 Task: Add a signature Gianna Martinez containing With heartfelt thanks and warm wishes, Gianna Martinez to email address softage.2@softage.net and add a label Wellness
Action: Mouse moved to (175, 265)
Screenshot: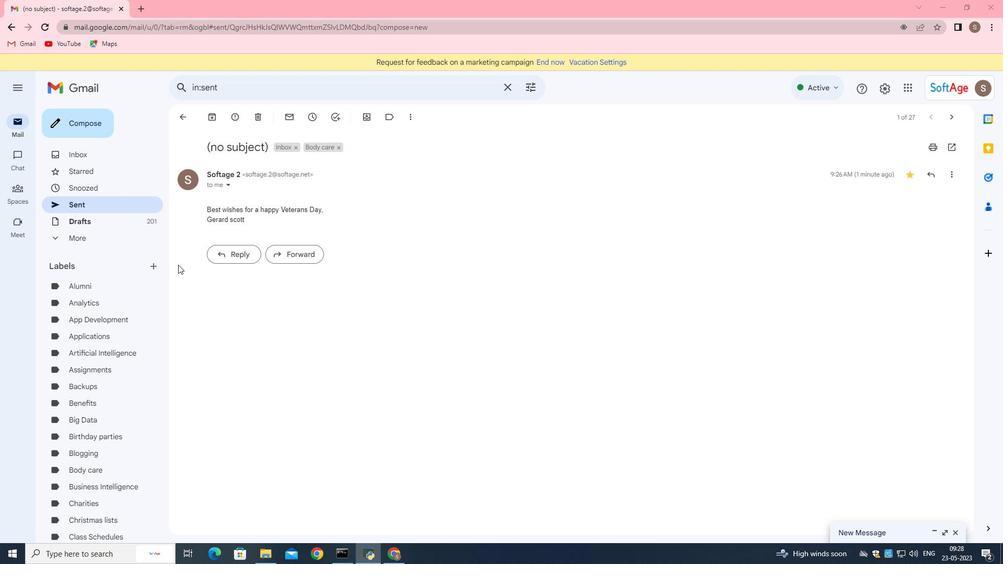 
Action: Mouse scrolled (176, 264) with delta (0, 0)
Screenshot: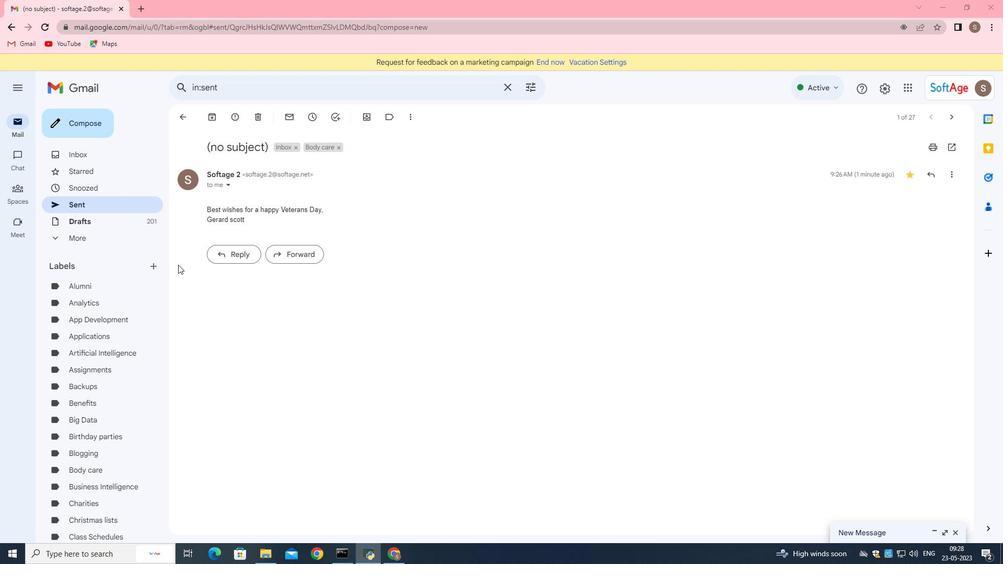 
Action: Mouse scrolled (176, 264) with delta (0, 0)
Screenshot: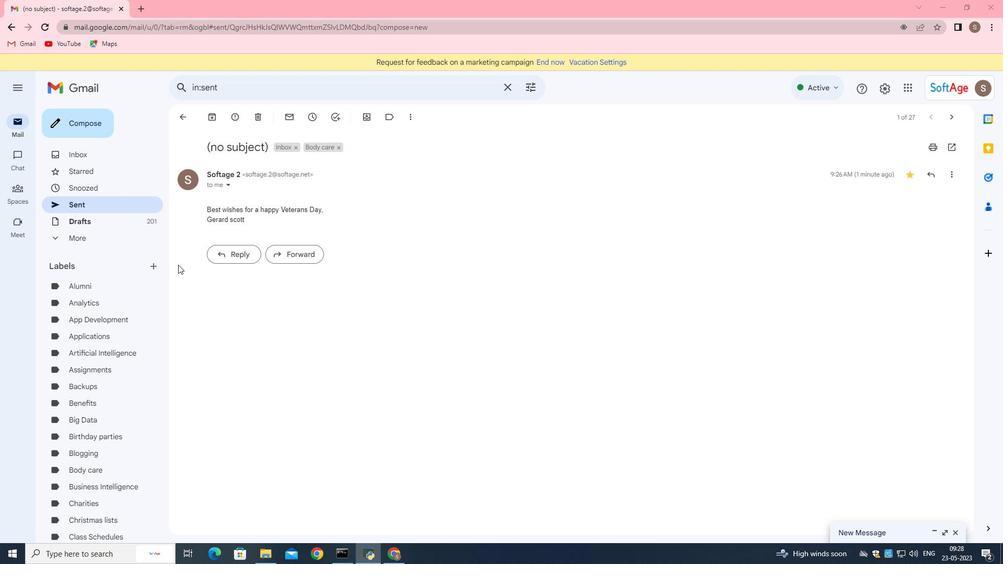 
Action: Mouse scrolled (176, 264) with delta (0, 0)
Screenshot: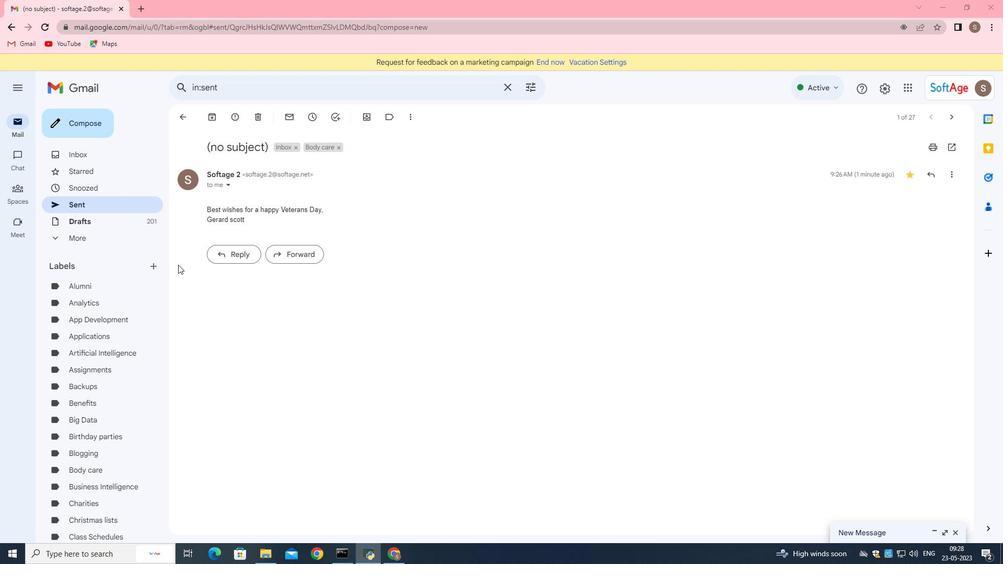 
Action: Mouse scrolled (175, 264) with delta (0, 0)
Screenshot: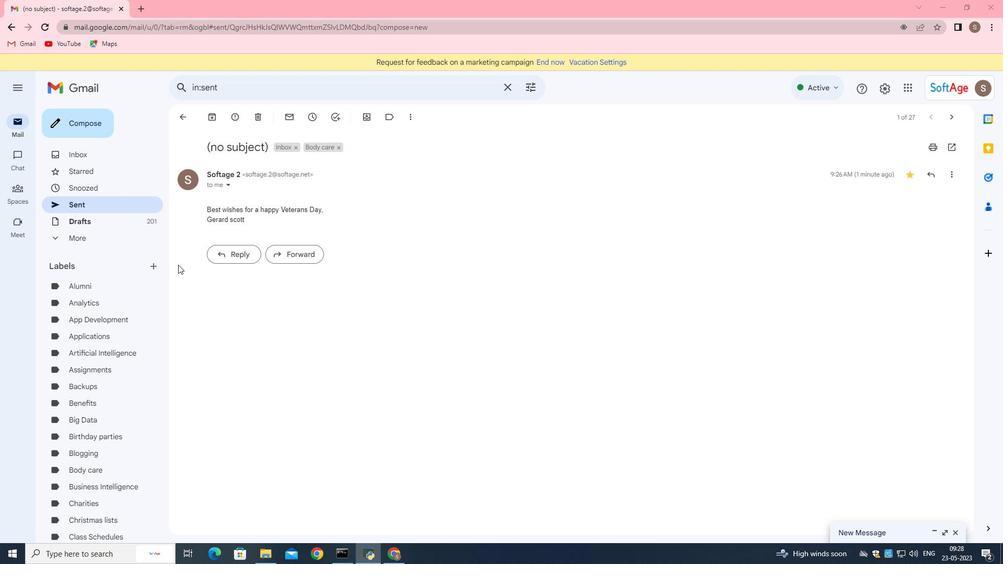 
Action: Mouse moved to (160, 265)
Screenshot: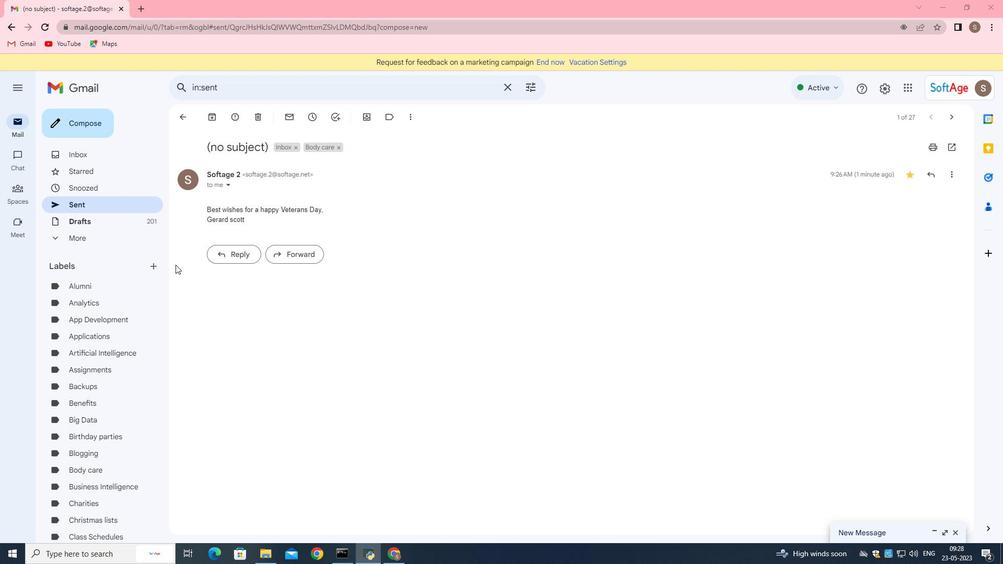 
Action: Mouse scrolled (160, 265) with delta (0, 0)
Screenshot: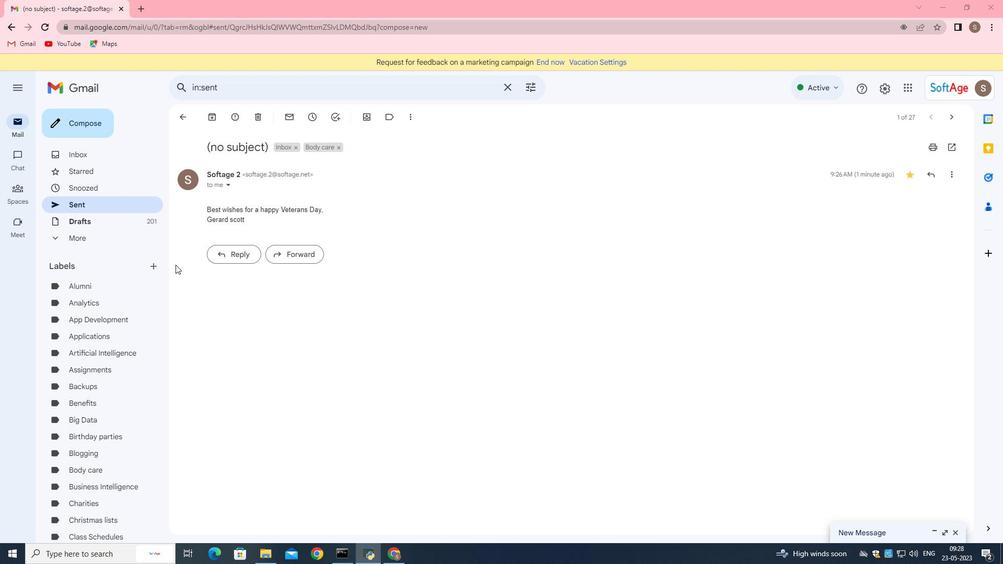 
Action: Mouse moved to (147, 271)
Screenshot: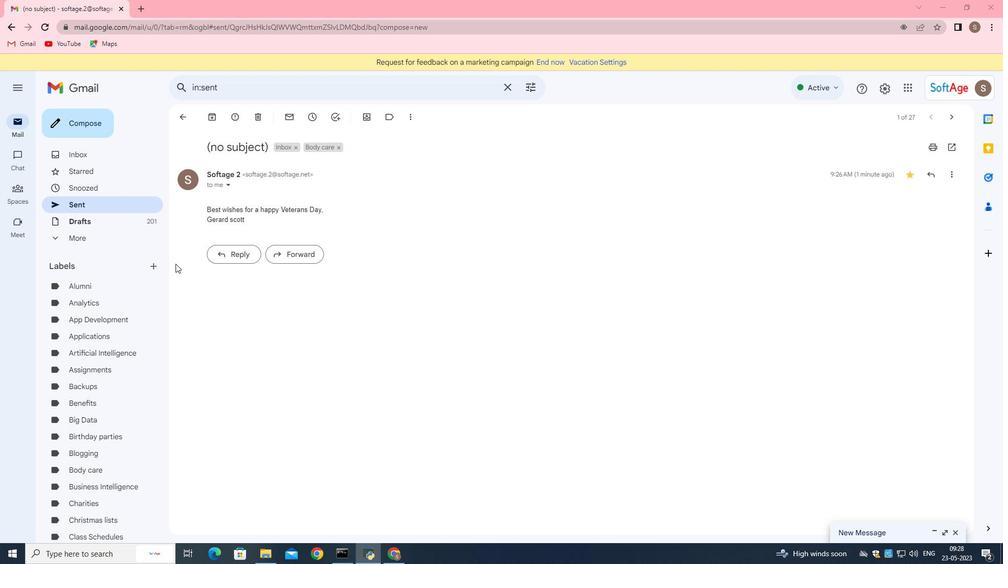 
Action: Mouse scrolled (147, 271) with delta (0, 0)
Screenshot: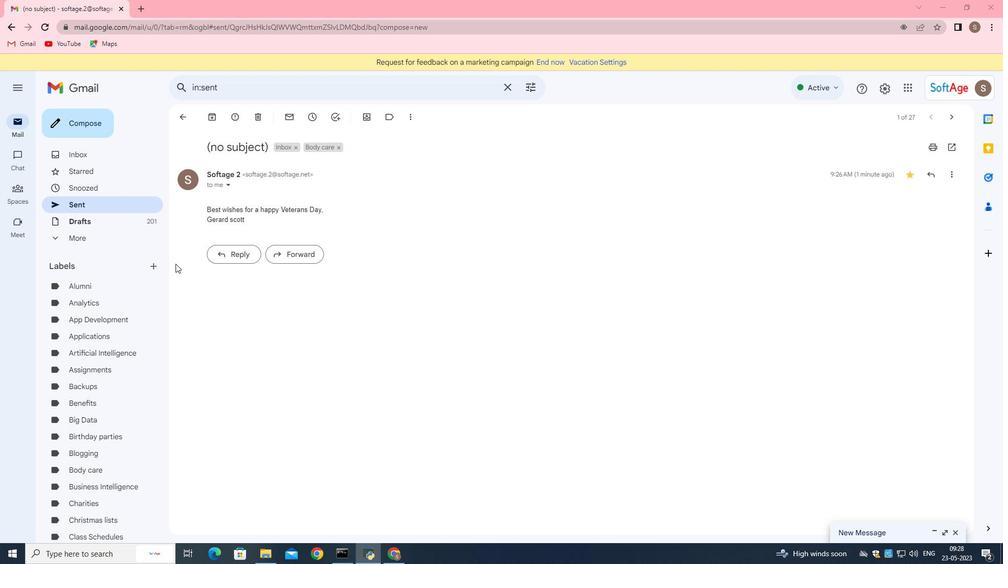 
Action: Mouse moved to (132, 279)
Screenshot: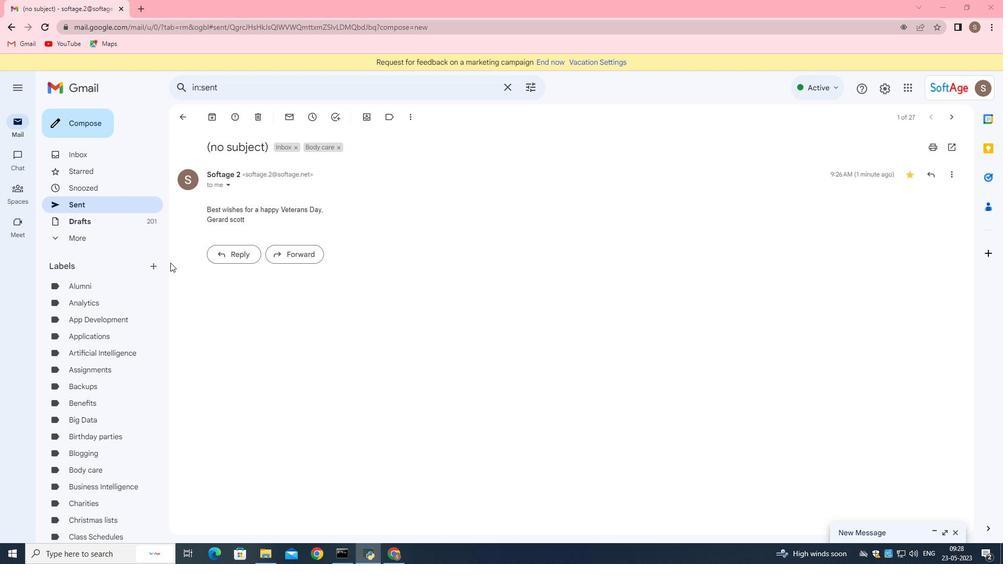 
Action: Mouse scrolled (132, 278) with delta (0, 0)
Screenshot: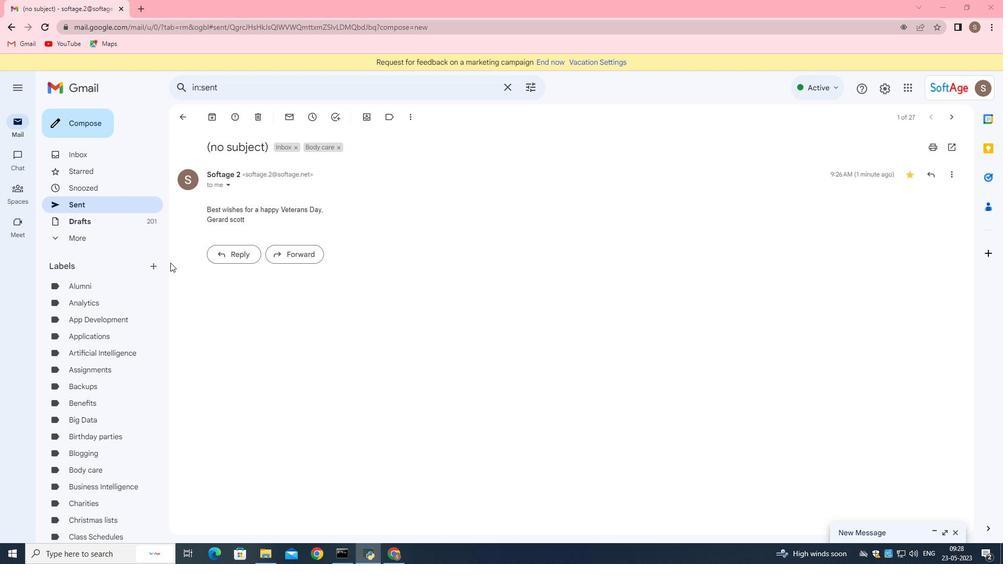 
Action: Mouse moved to (122, 283)
Screenshot: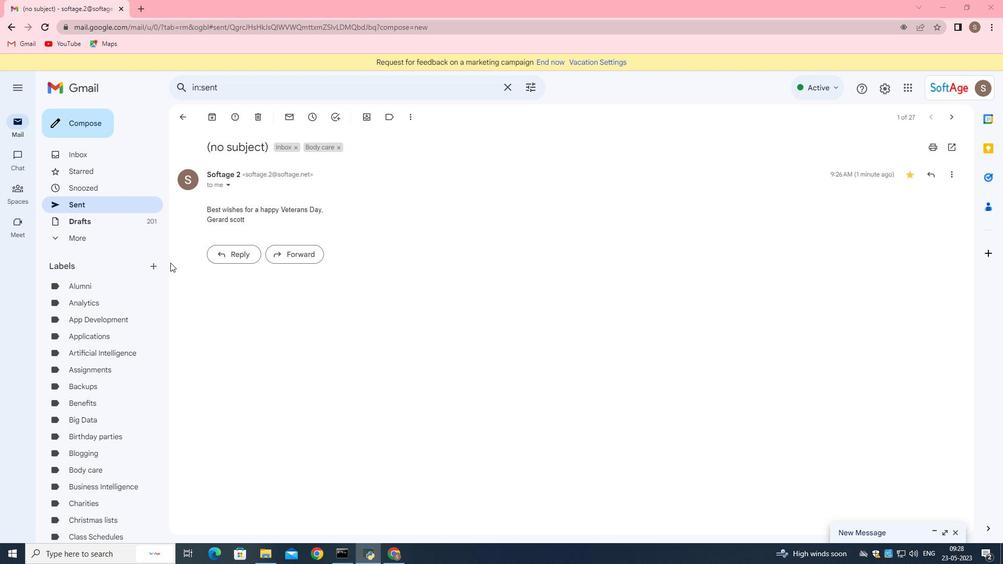 
Action: Mouse scrolled (122, 283) with delta (0, 0)
Screenshot: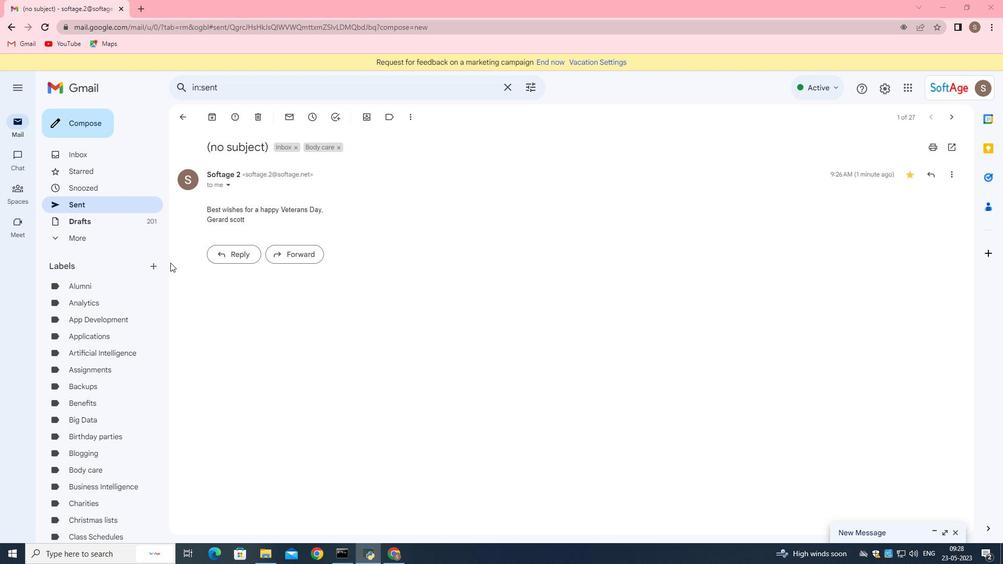 
Action: Mouse moved to (120, 284)
Screenshot: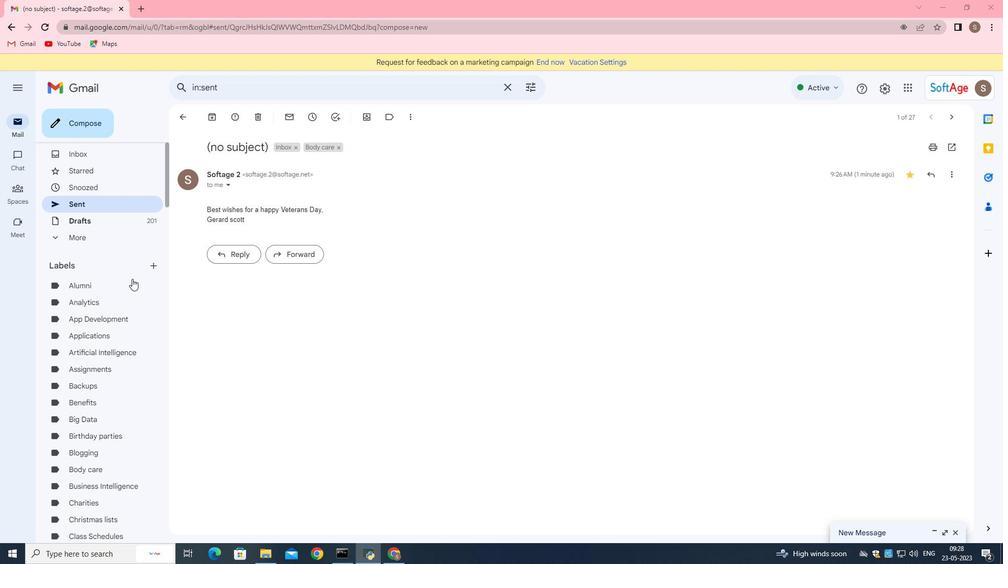 
Action: Mouse scrolled (120, 283) with delta (0, 0)
Screenshot: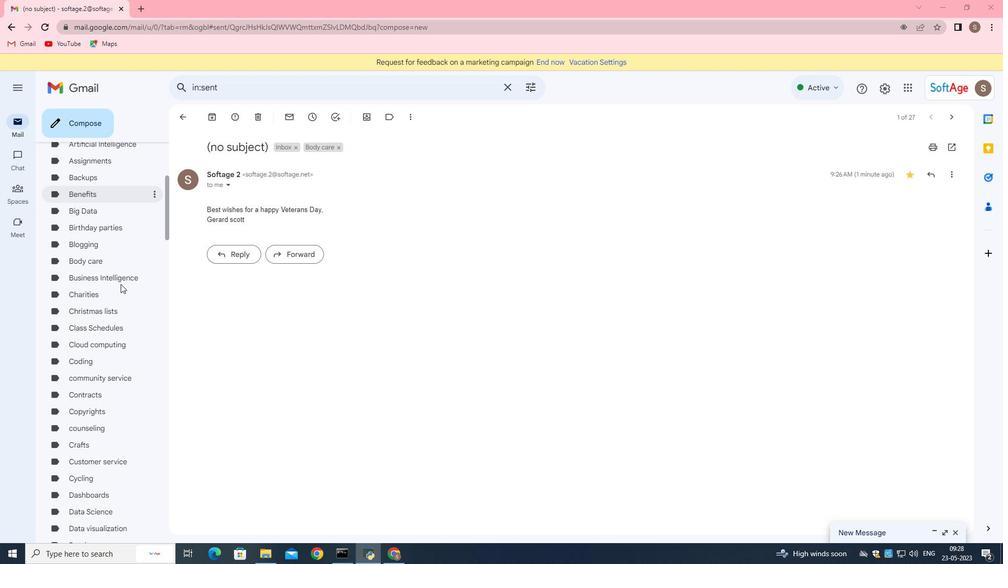 
Action: Mouse scrolled (120, 283) with delta (0, 0)
Screenshot: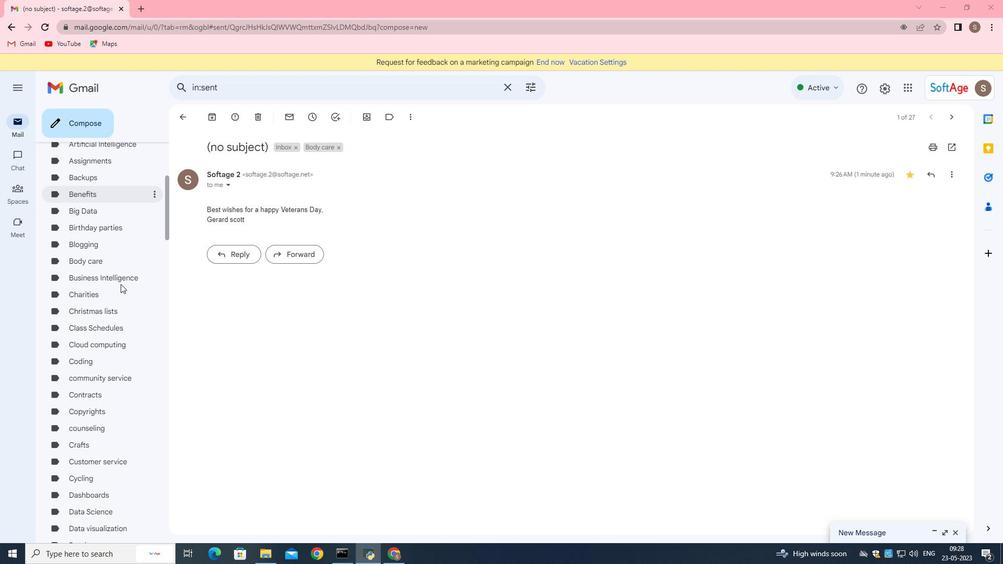 
Action: Mouse scrolled (120, 283) with delta (0, 0)
Screenshot: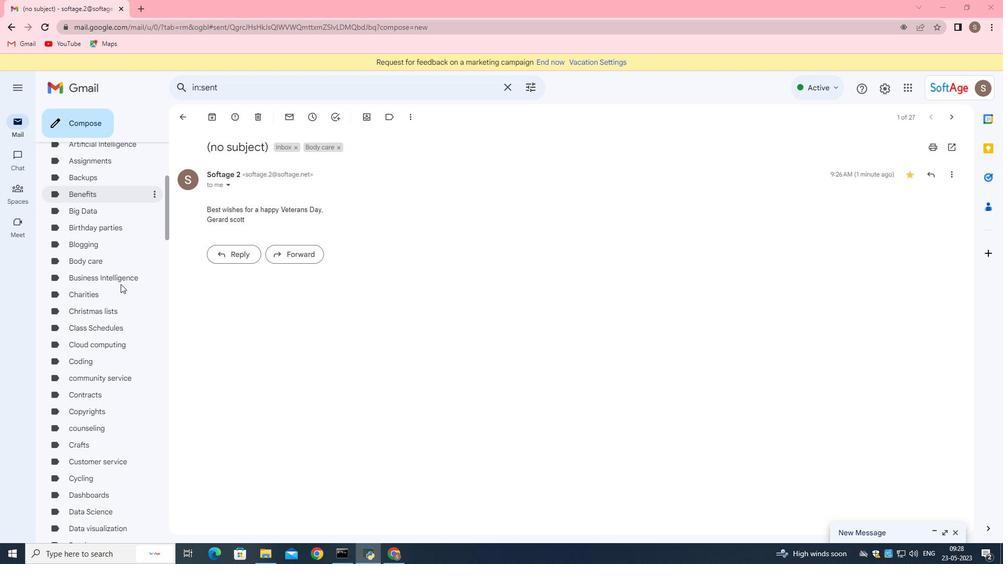 
Action: Mouse scrolled (120, 283) with delta (0, 0)
Screenshot: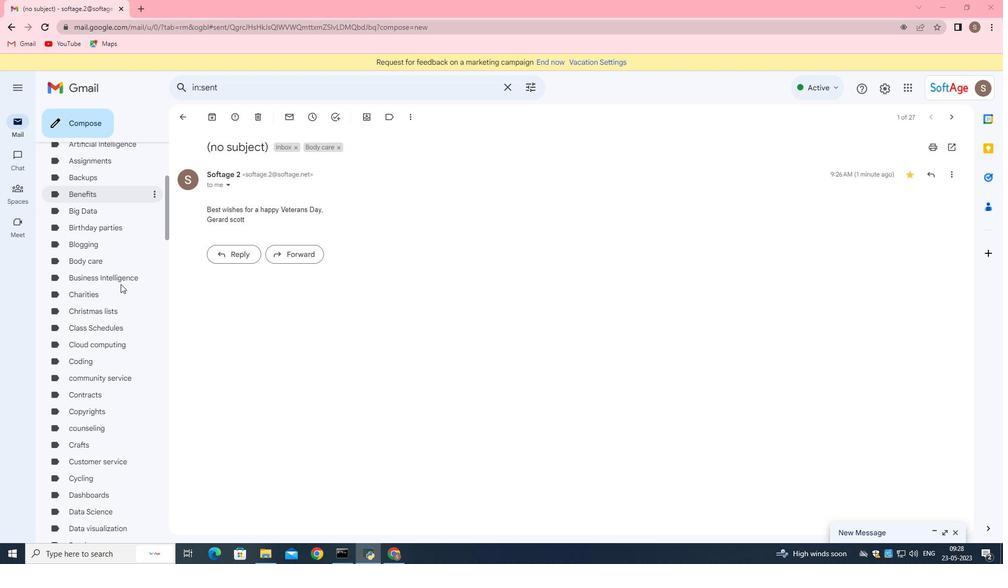 
Action: Mouse scrolled (120, 284) with delta (0, 0)
Screenshot: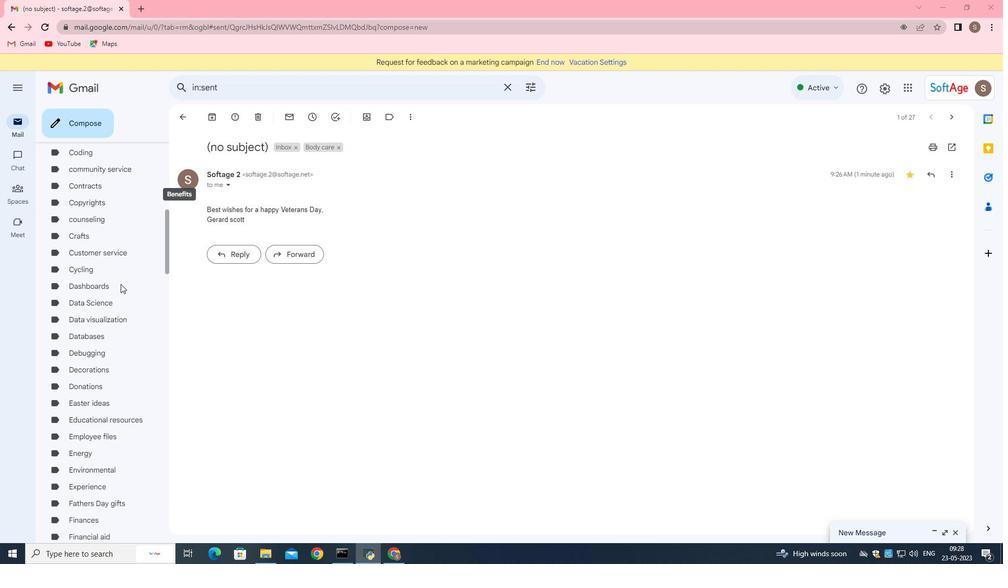 
Action: Mouse scrolled (120, 284) with delta (0, 0)
Screenshot: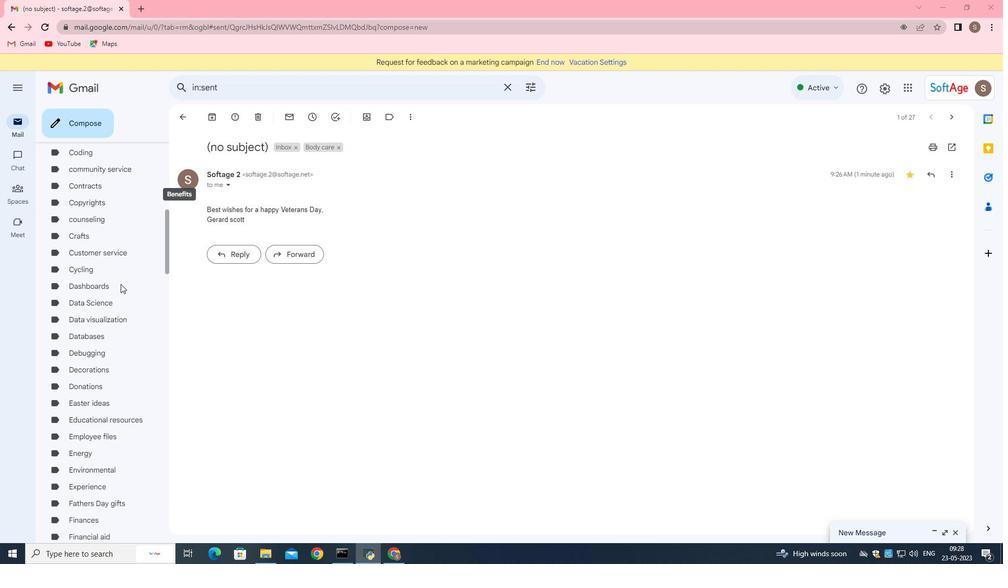 
Action: Mouse scrolled (120, 284) with delta (0, 0)
Screenshot: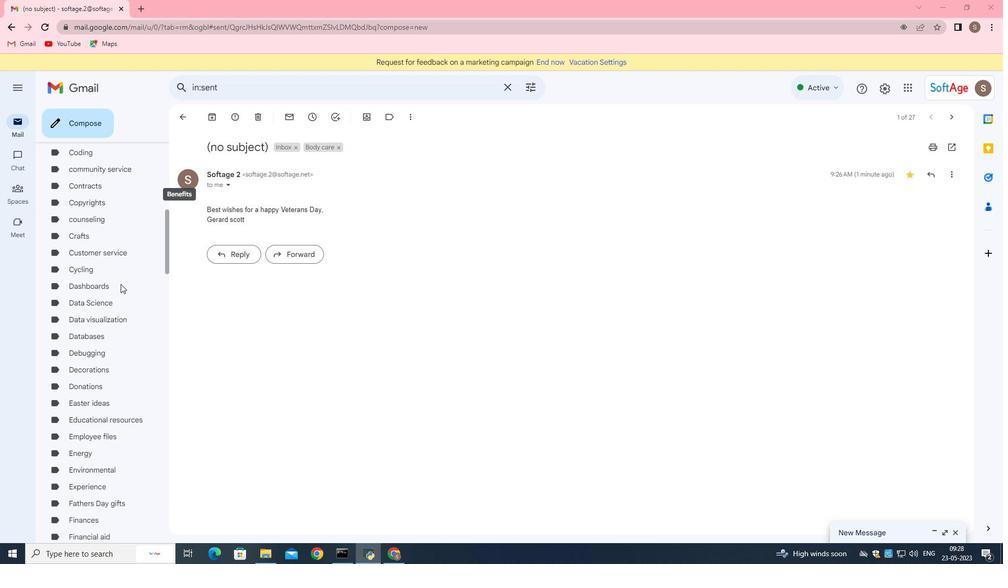 
Action: Mouse scrolled (120, 284) with delta (0, 0)
Screenshot: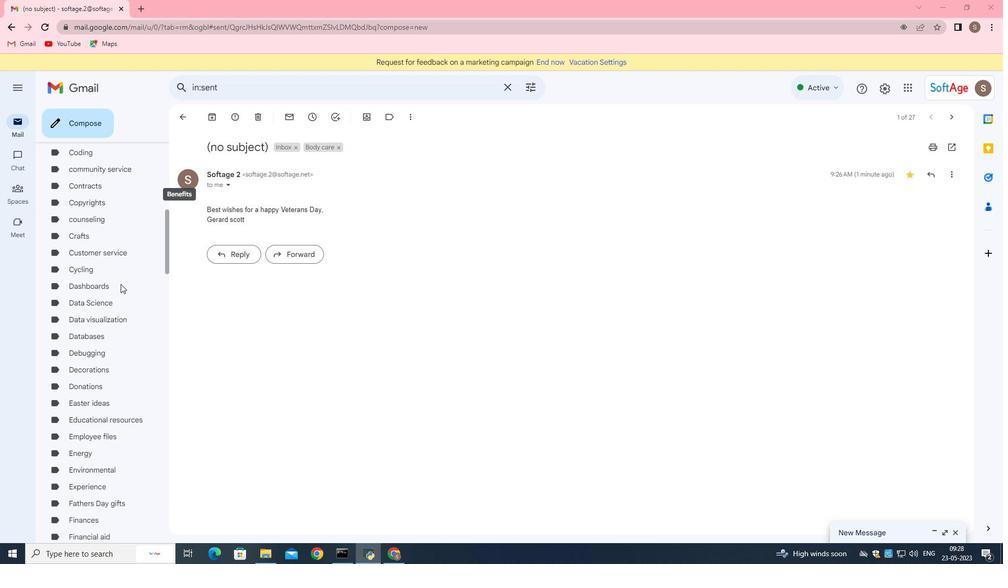 
Action: Mouse scrolled (120, 284) with delta (0, 0)
Screenshot: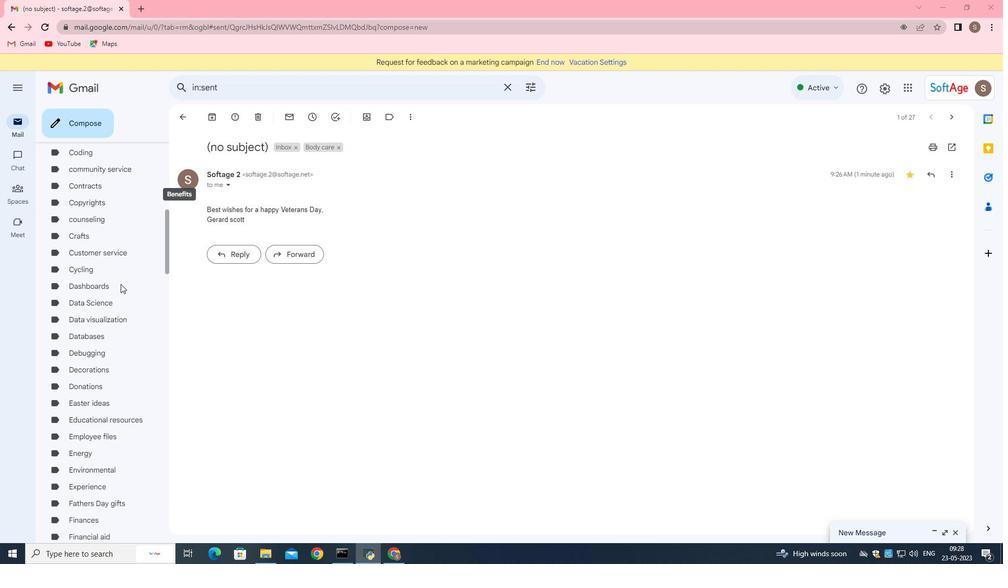 
Action: Mouse moved to (120, 284)
Screenshot: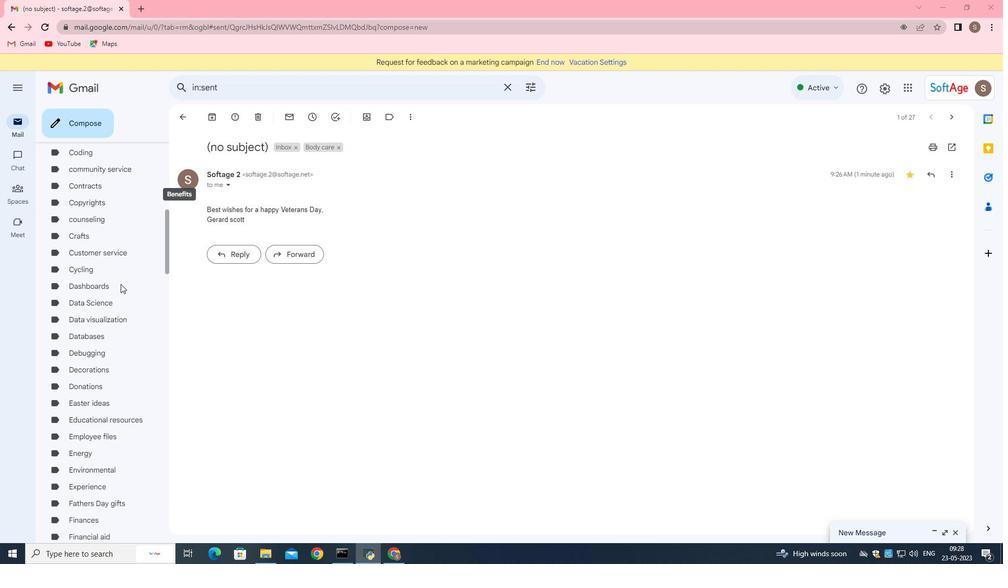 
Action: Mouse scrolled (120, 284) with delta (0, 0)
Screenshot: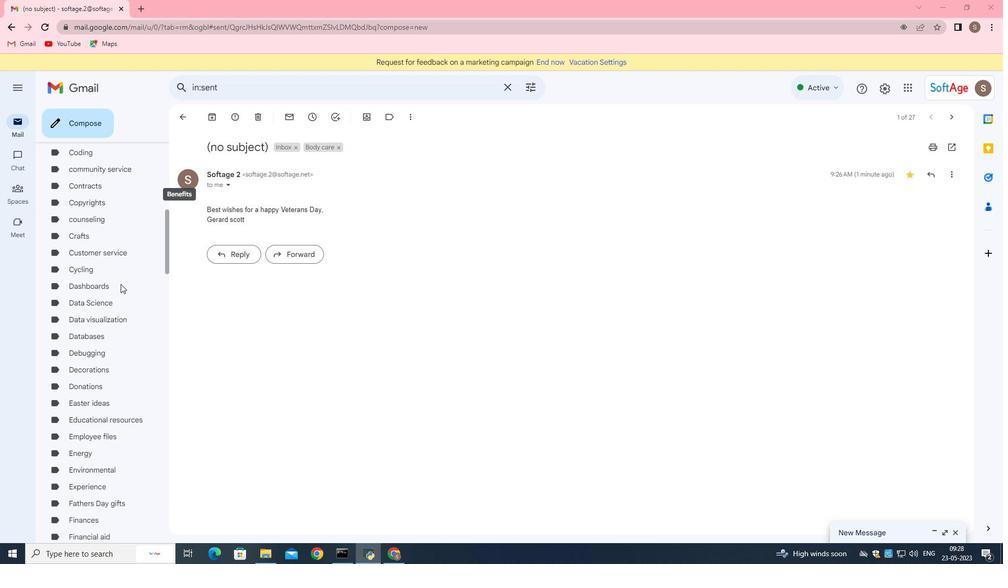 
Action: Mouse moved to (119, 283)
Screenshot: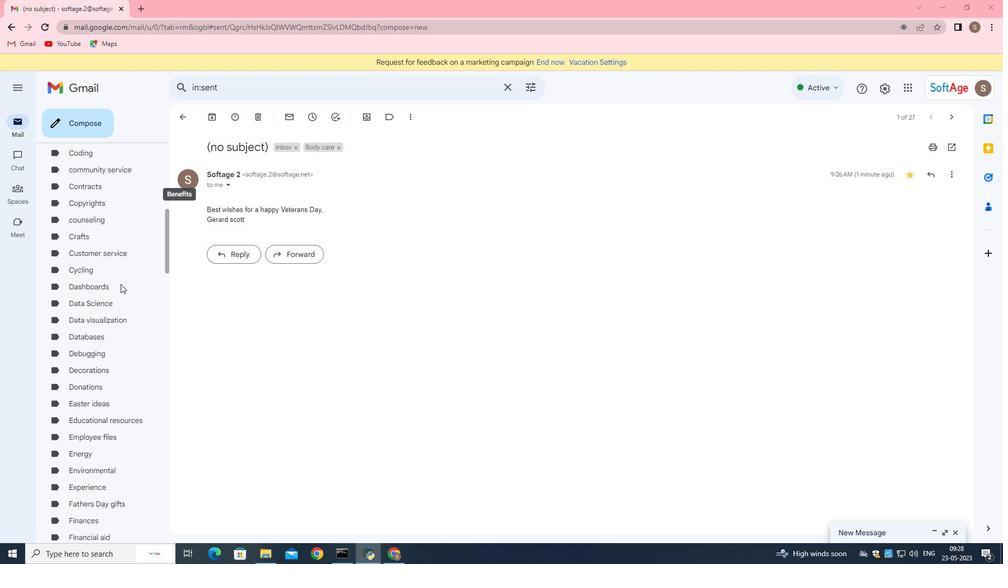 
Action: Mouse scrolled (119, 284) with delta (0, 0)
Screenshot: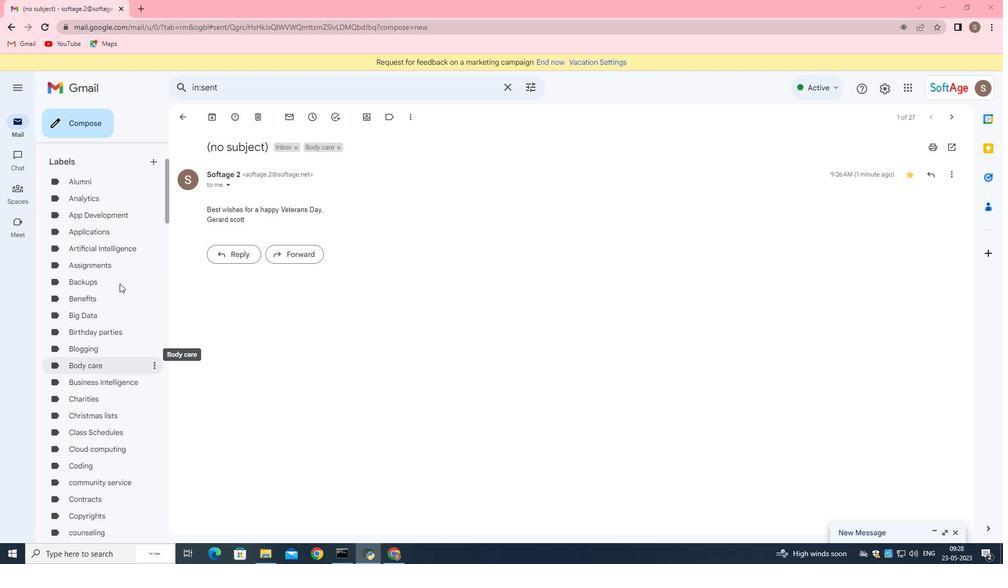 
Action: Mouse scrolled (119, 284) with delta (0, 0)
Screenshot: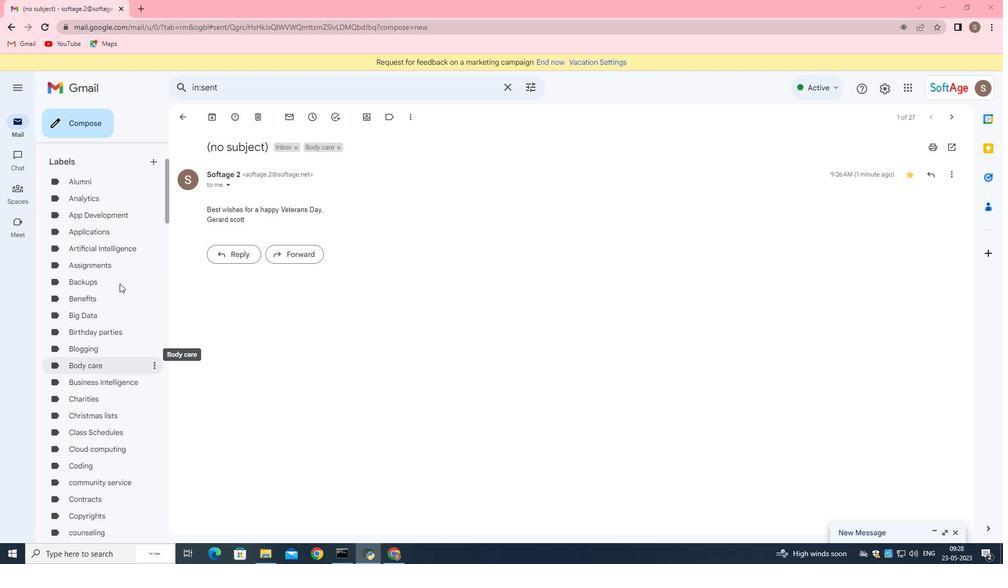 
Action: Mouse scrolled (119, 284) with delta (0, 0)
Screenshot: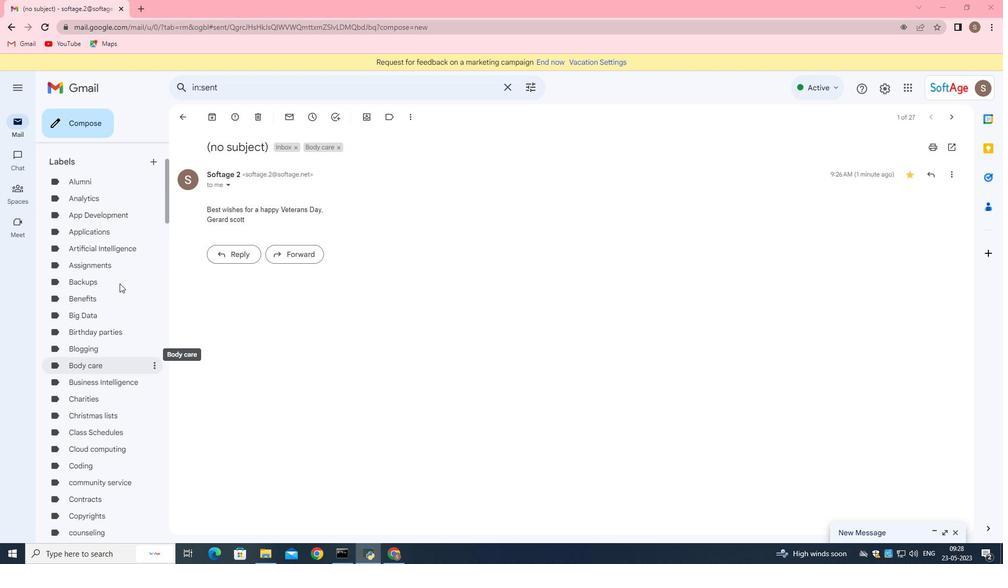 
Action: Mouse scrolled (119, 284) with delta (0, 0)
Screenshot: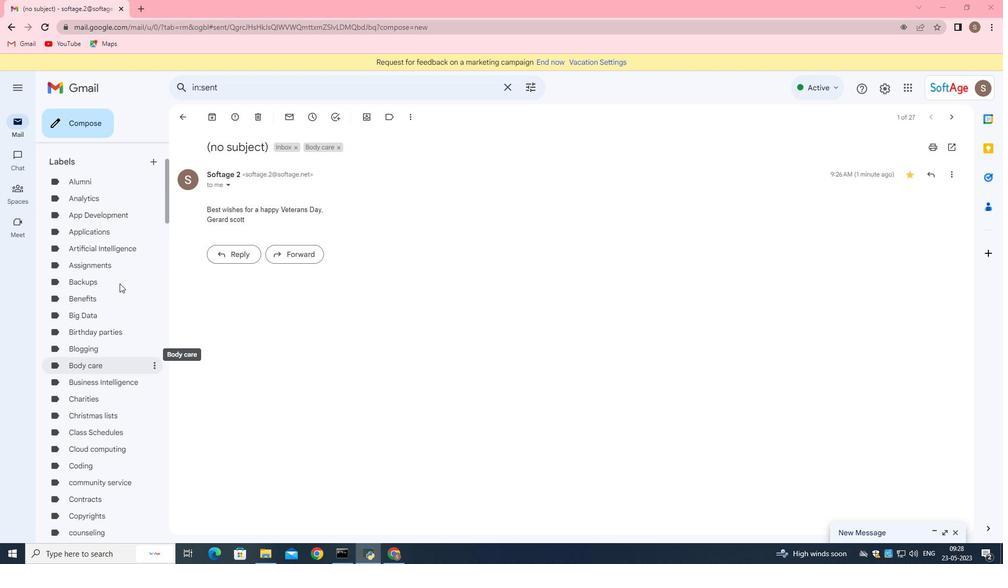 
Action: Mouse moved to (119, 282)
Screenshot: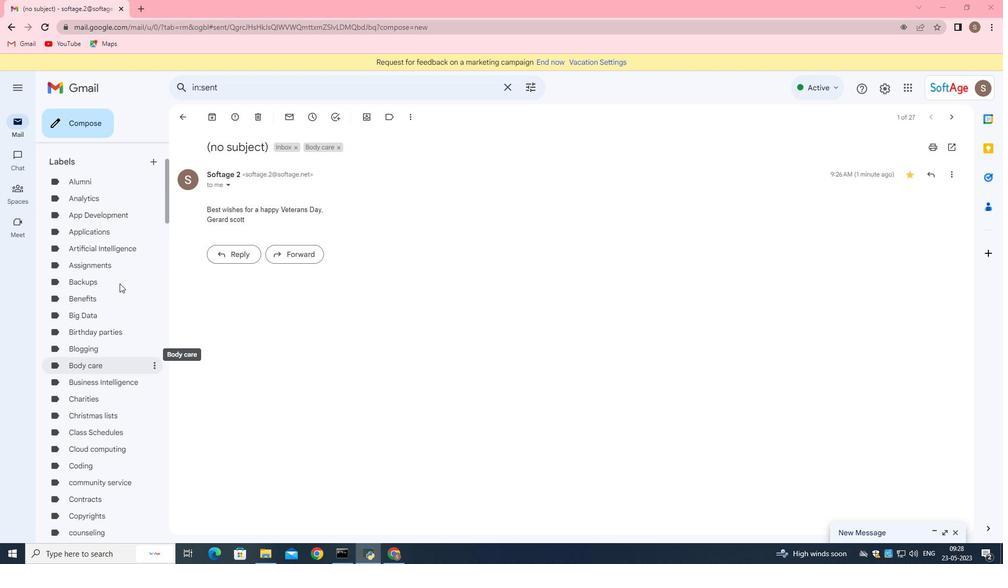 
Action: Mouse scrolled (119, 283) with delta (0, 0)
Screenshot: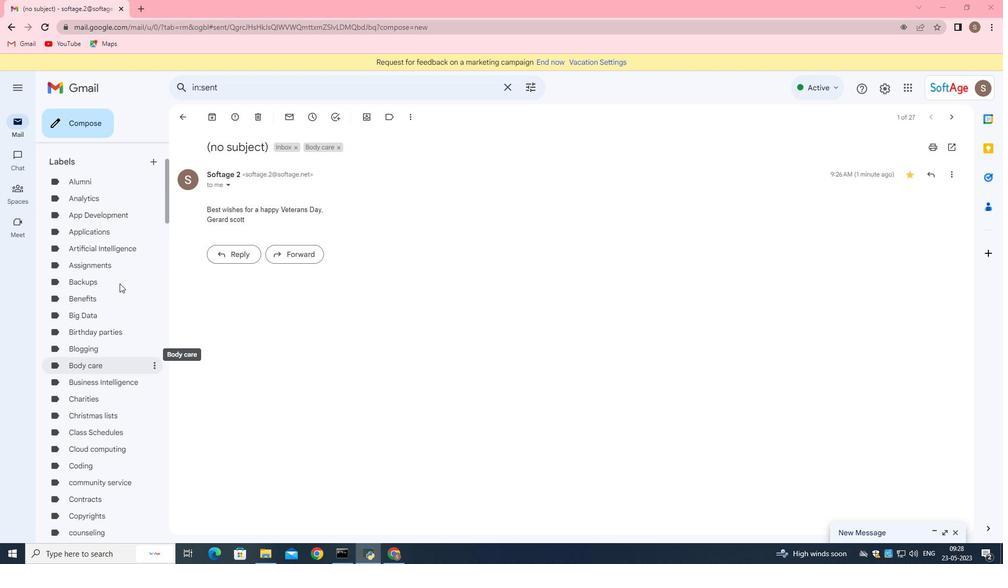 
Action: Mouse moved to (94, 209)
Screenshot: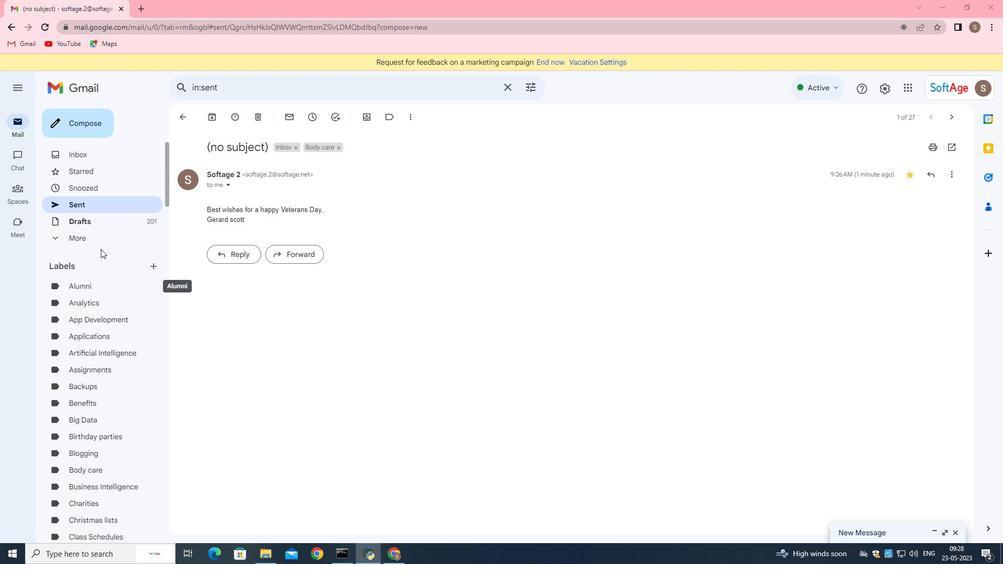 
Action: Mouse scrolled (94, 209) with delta (0, 0)
Screenshot: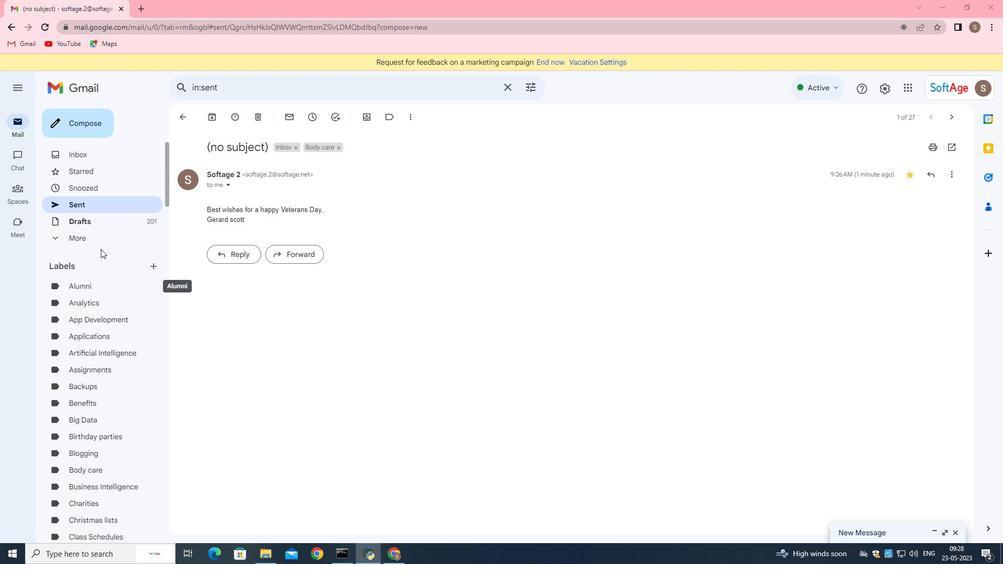
Action: Mouse moved to (92, 203)
Screenshot: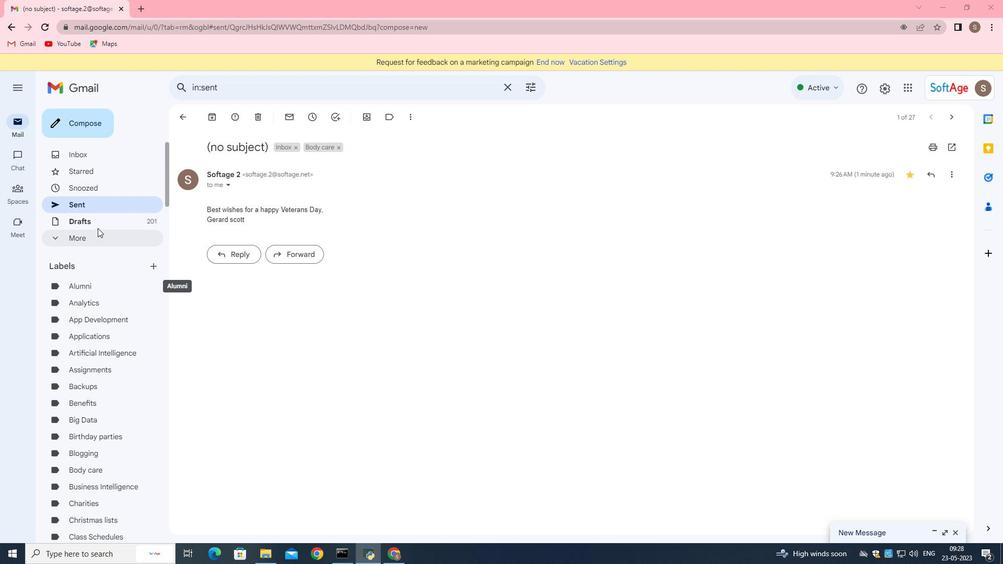 
Action: Mouse scrolled (92, 203) with delta (0, 0)
Screenshot: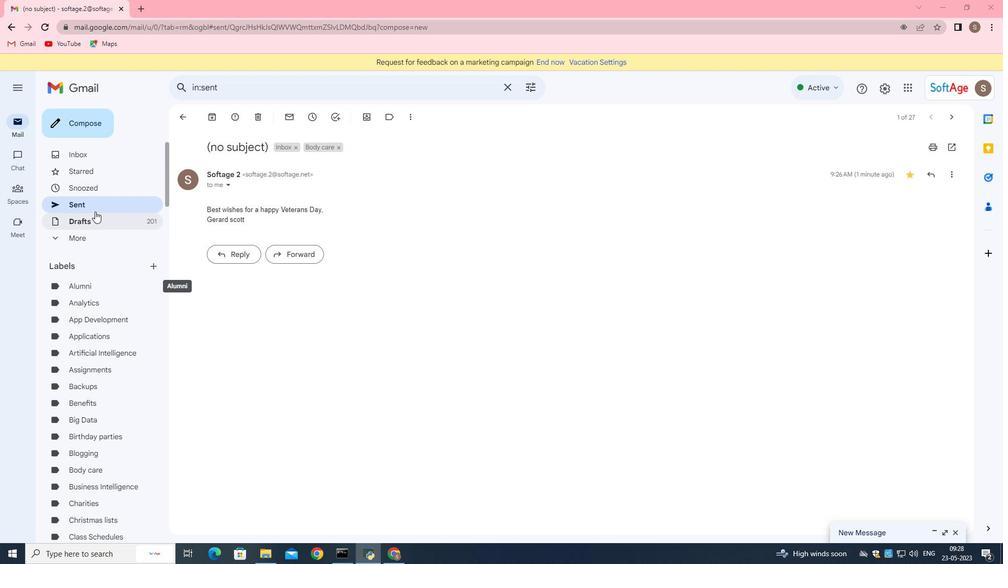 
Action: Mouse moved to (64, 120)
Screenshot: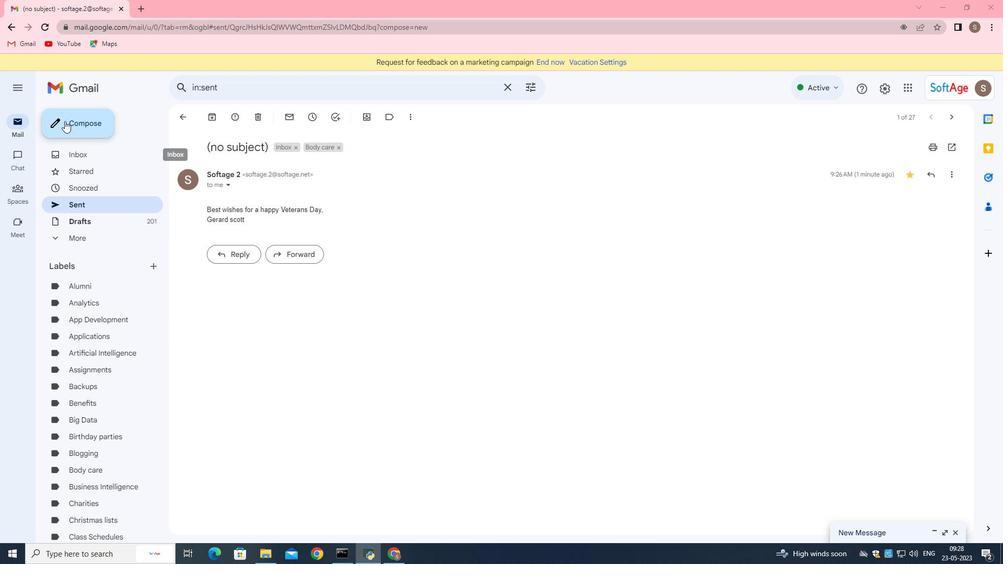 
Action: Mouse pressed left at (64, 120)
Screenshot: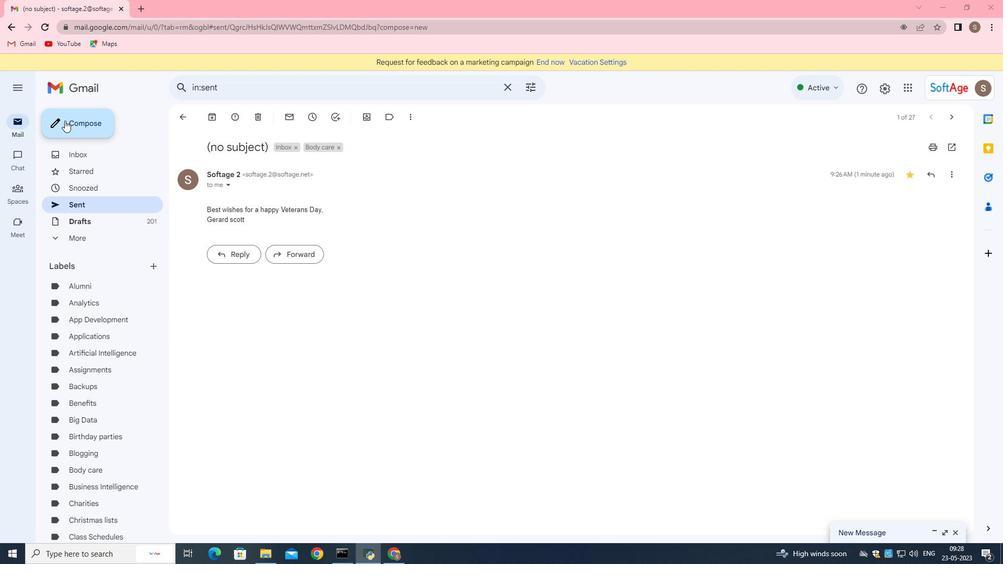 
Action: Mouse moved to (707, 527)
Screenshot: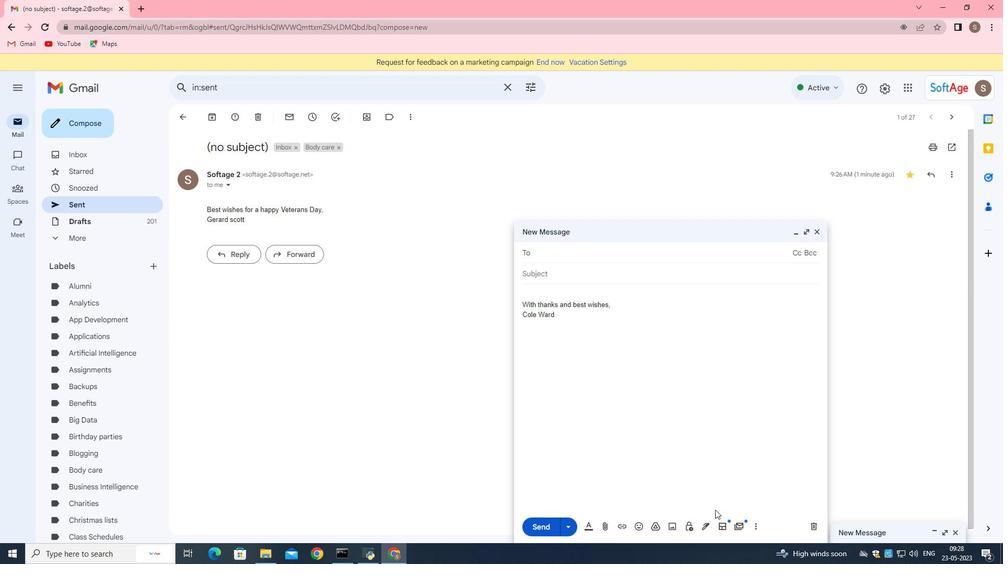 
Action: Mouse pressed left at (707, 527)
Screenshot: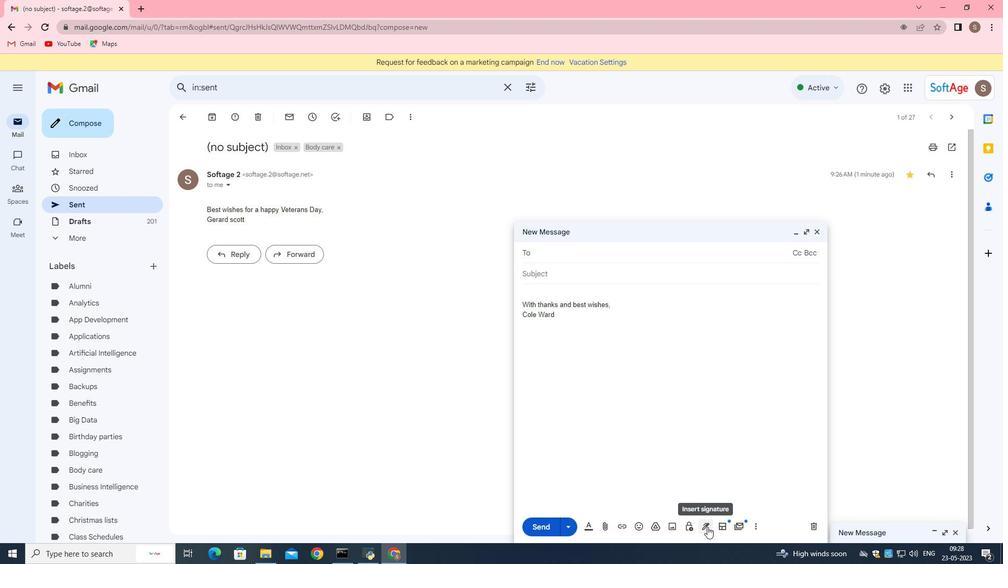 
Action: Mouse moved to (745, 465)
Screenshot: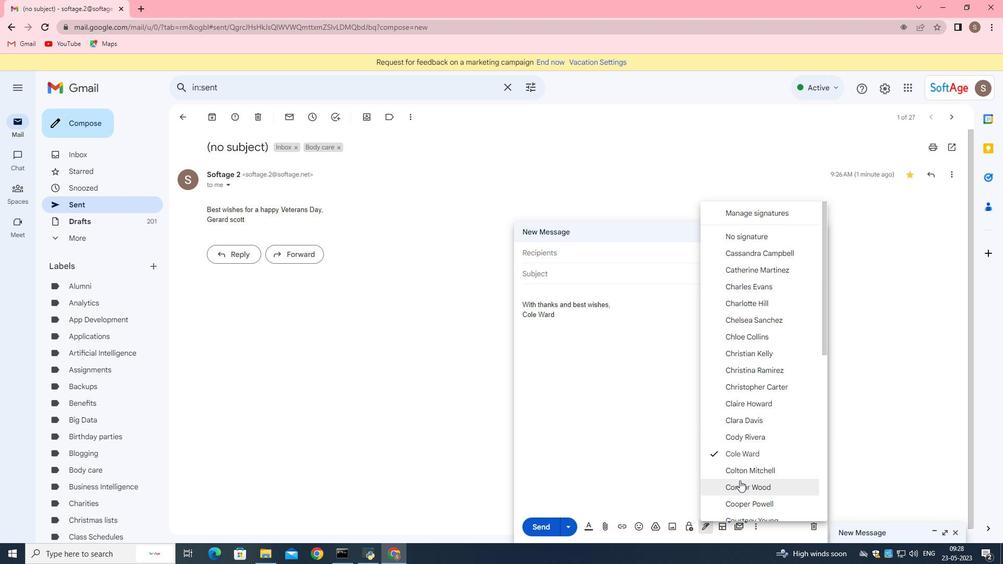 
Action: Mouse scrolled (745, 465) with delta (0, 0)
Screenshot: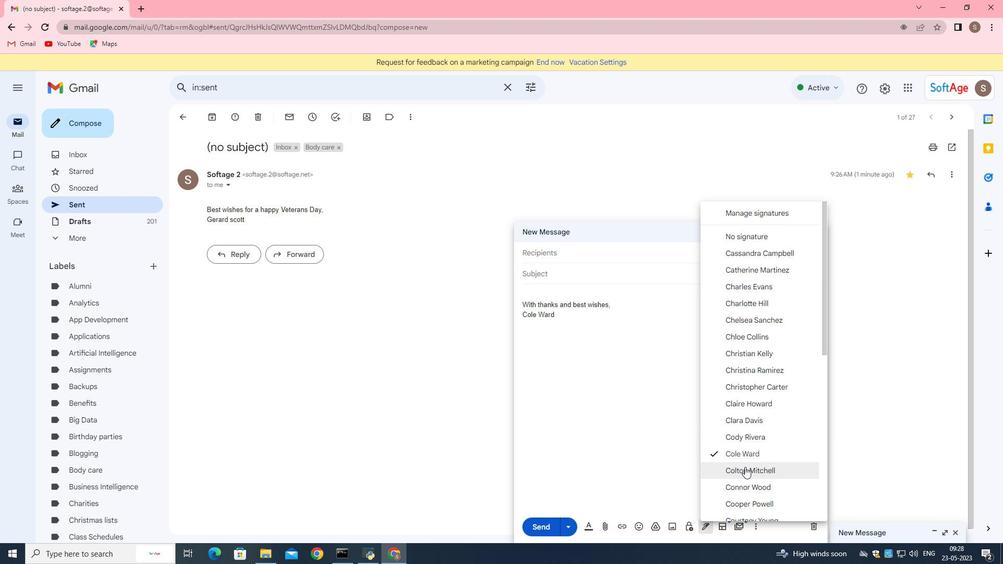 
Action: Mouse scrolled (745, 465) with delta (0, 0)
Screenshot: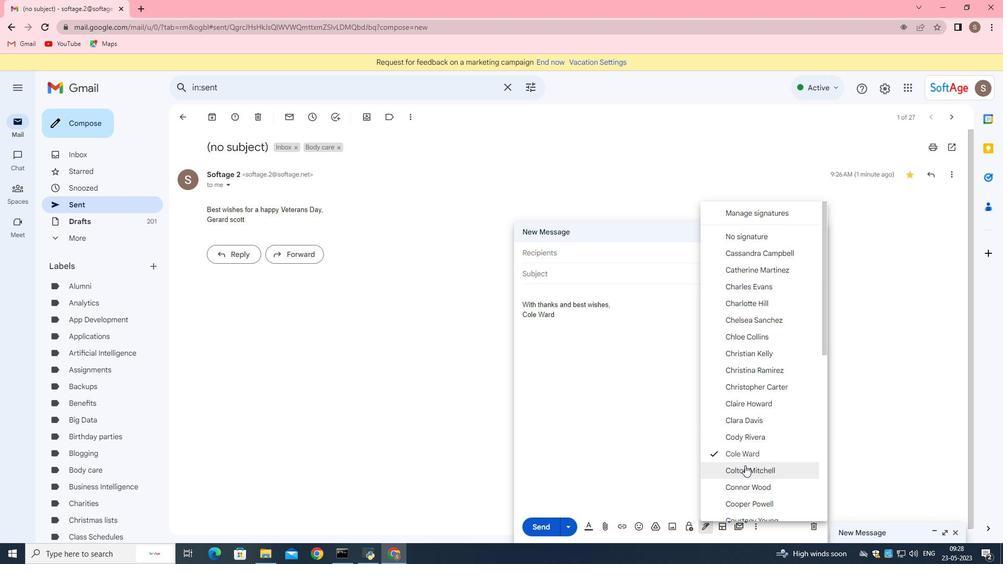 
Action: Mouse scrolled (745, 465) with delta (0, 0)
Screenshot: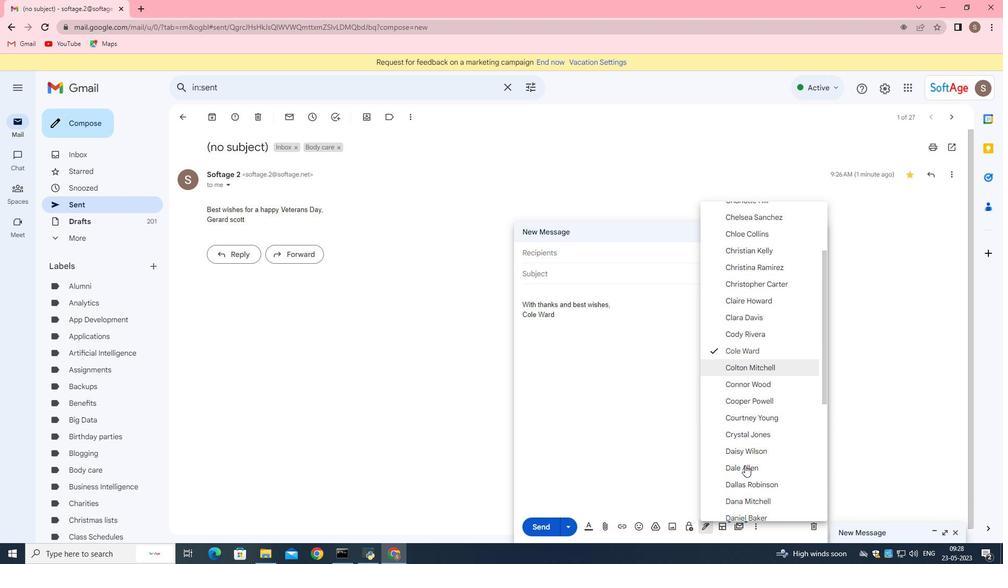 
Action: Mouse scrolled (745, 465) with delta (0, 0)
Screenshot: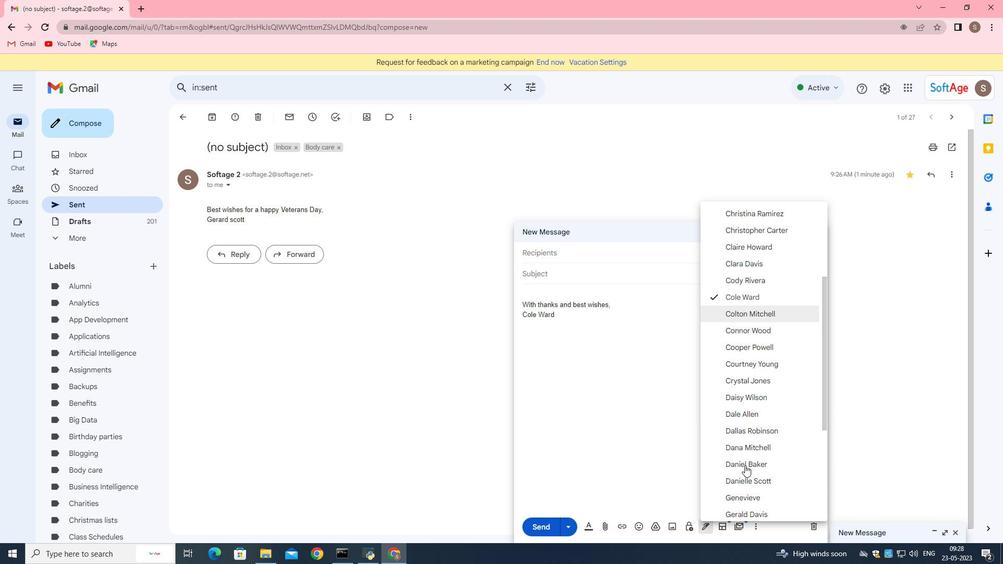 
Action: Mouse scrolled (745, 465) with delta (0, 0)
Screenshot: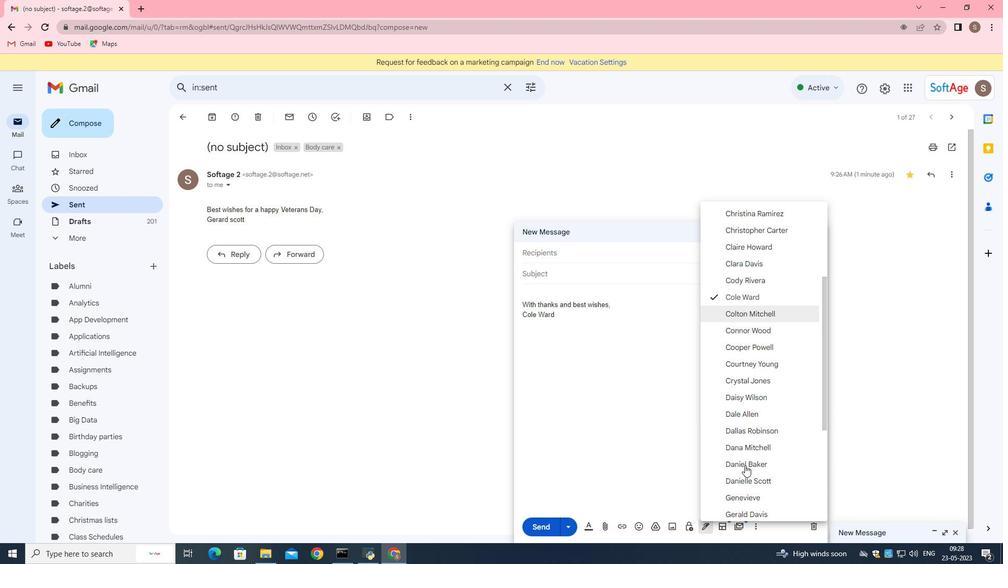 
Action: Mouse scrolled (745, 465) with delta (0, 0)
Screenshot: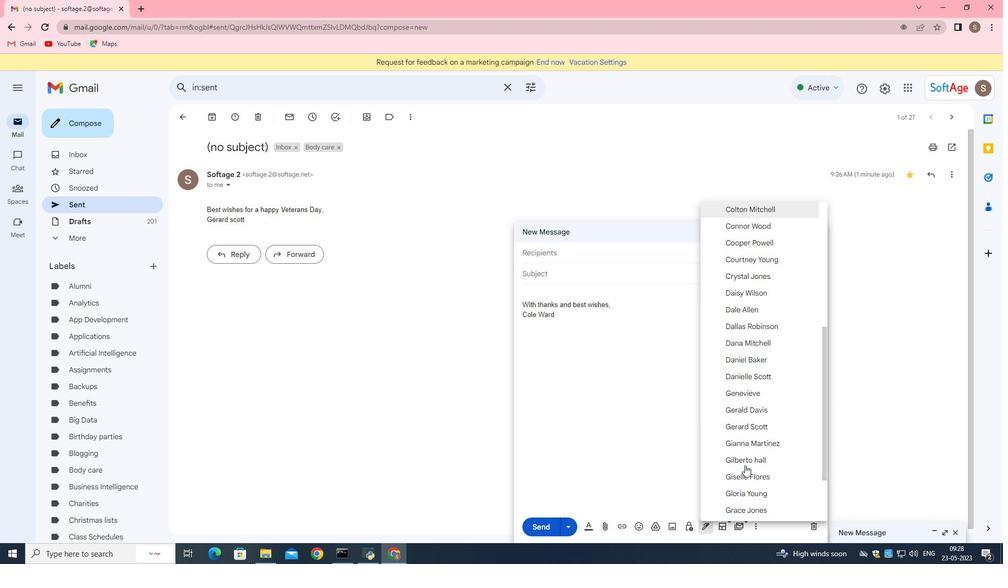 
Action: Mouse moved to (752, 396)
Screenshot: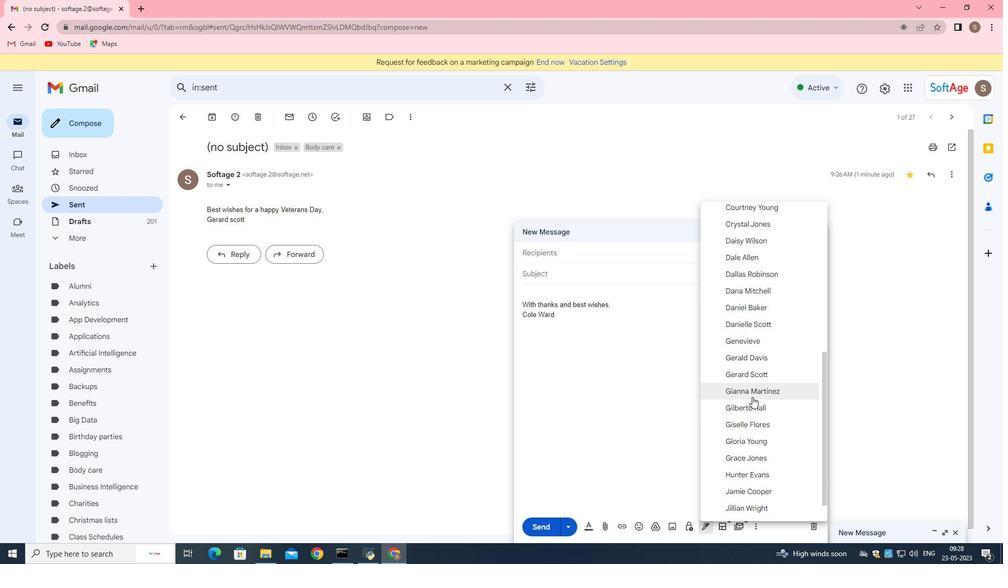 
Action: Mouse pressed left at (752, 396)
Screenshot: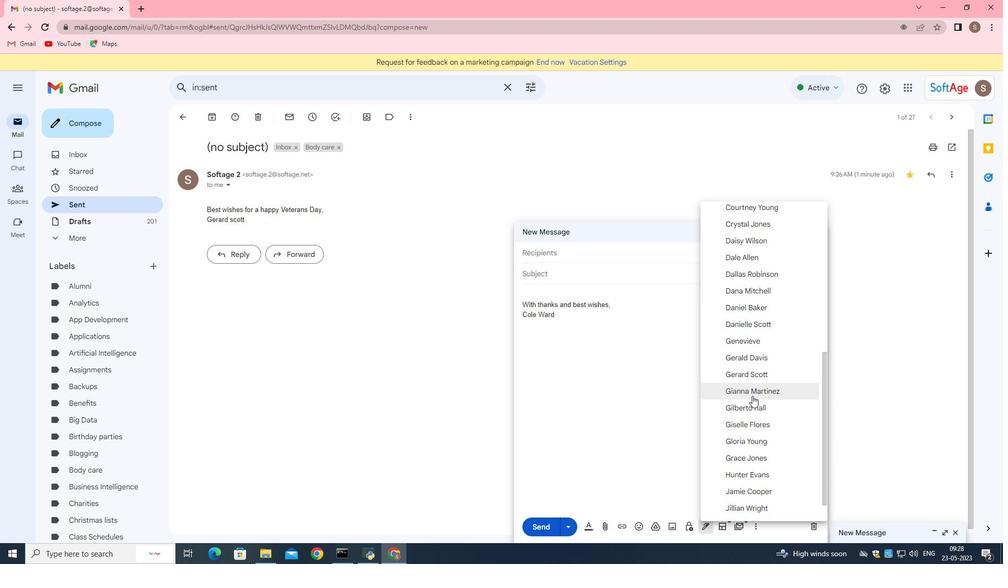
Action: Mouse moved to (808, 227)
Screenshot: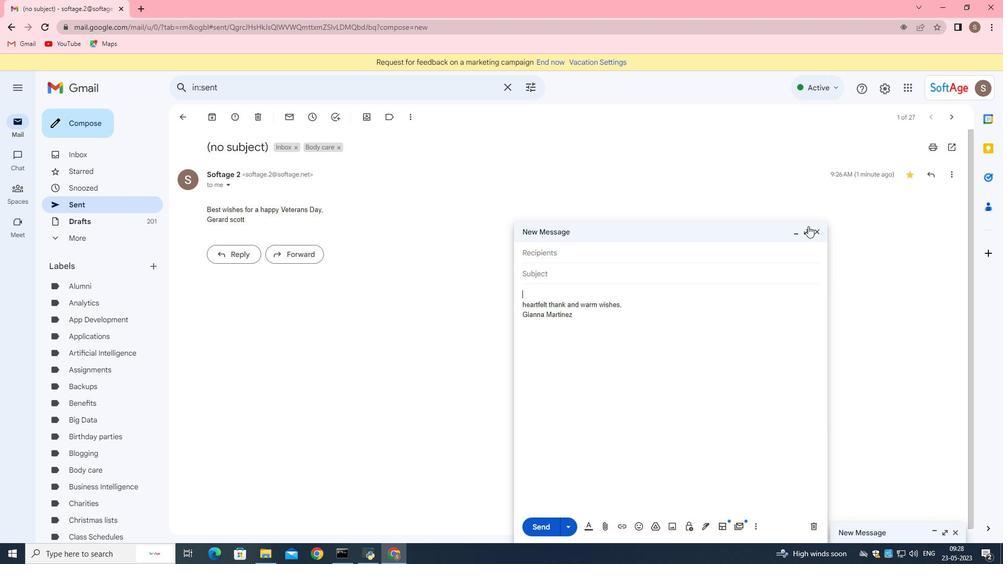 
Action: Mouse pressed left at (808, 227)
Screenshot: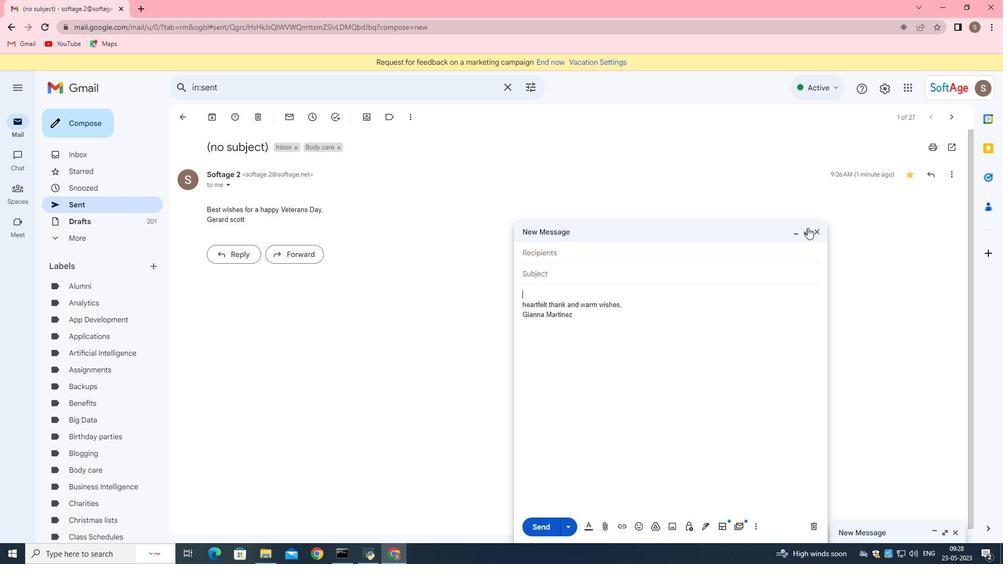 
Action: Mouse moved to (142, 105)
Screenshot: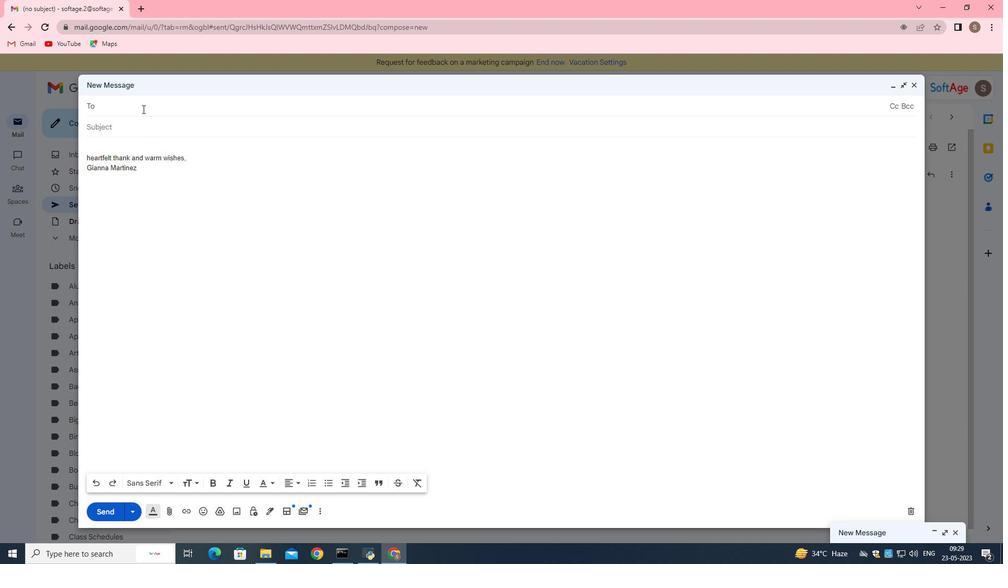 
Action: Mouse pressed left at (142, 105)
Screenshot: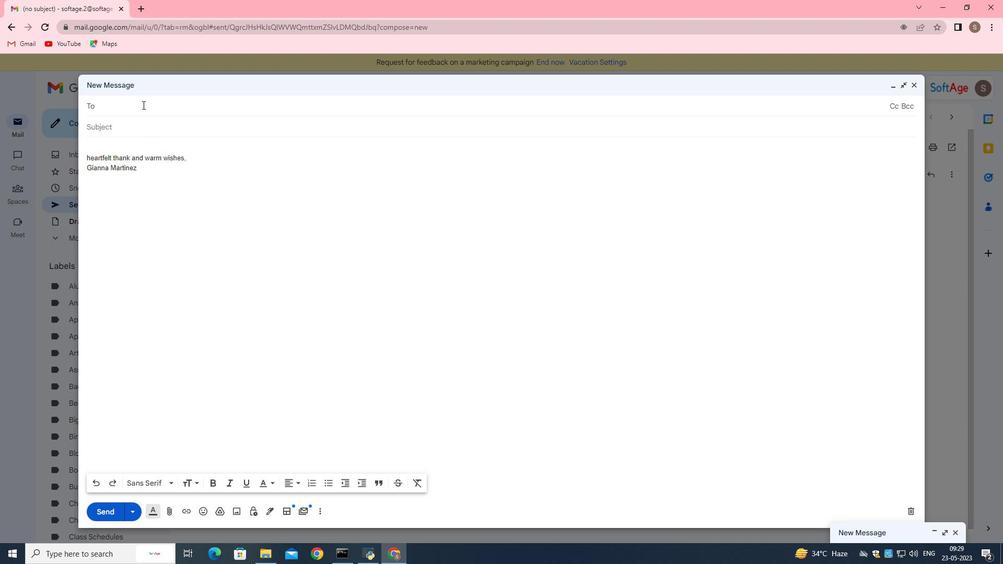 
Action: Key pressed softage.2<Key.shift>@softage.net
Screenshot: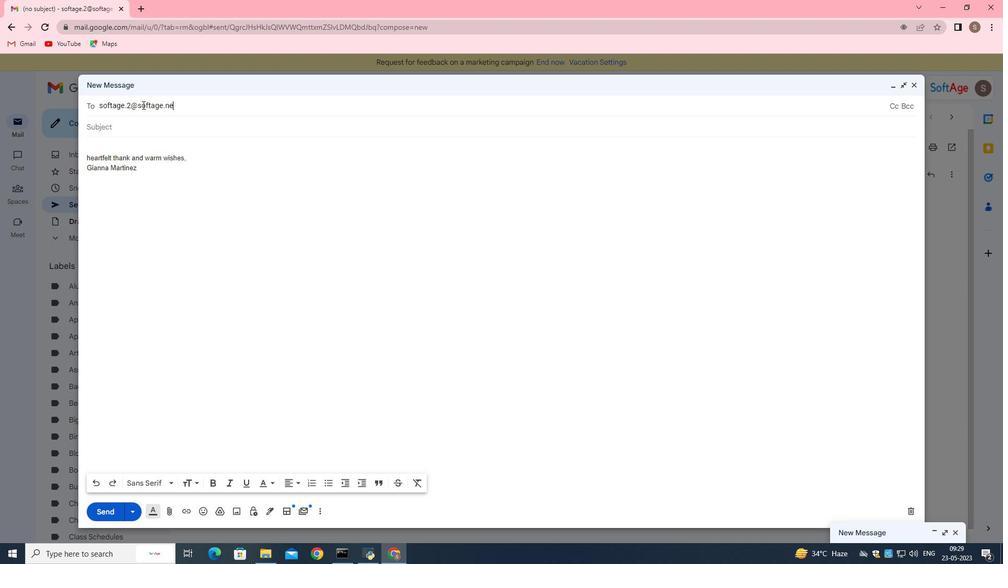 
Action: Mouse moved to (112, 139)
Screenshot: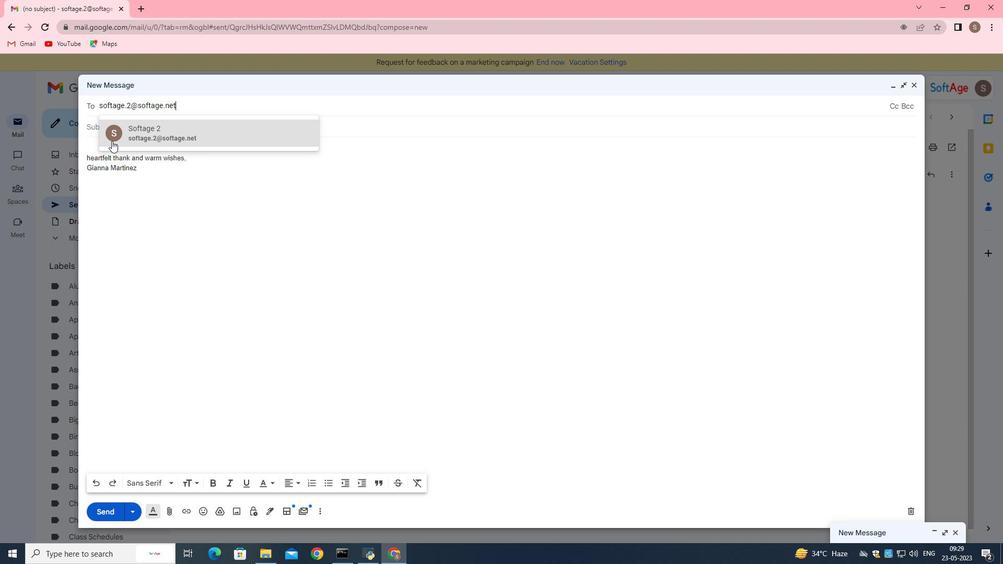 
Action: Mouse pressed left at (112, 139)
Screenshot: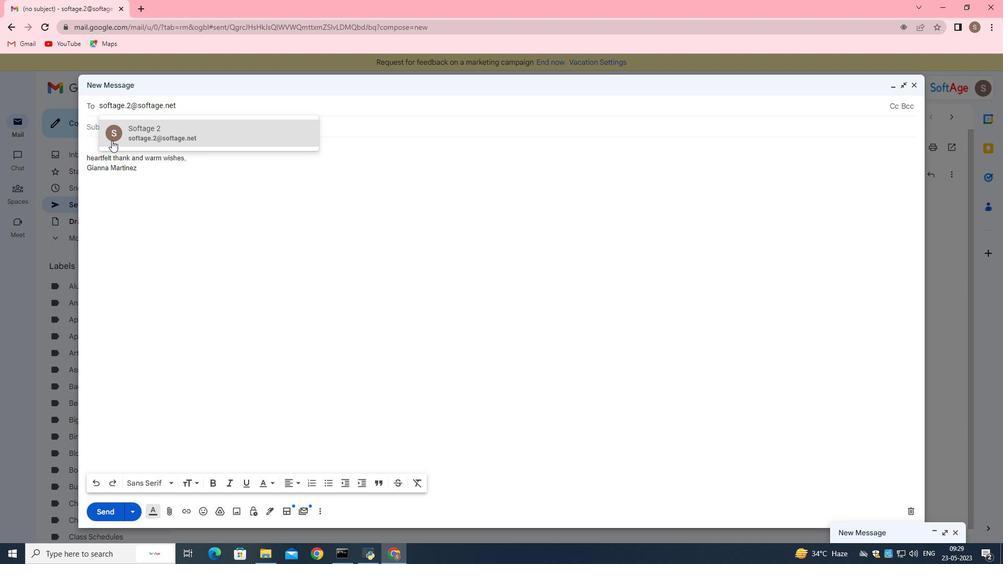 
Action: Mouse moved to (112, 140)
Screenshot: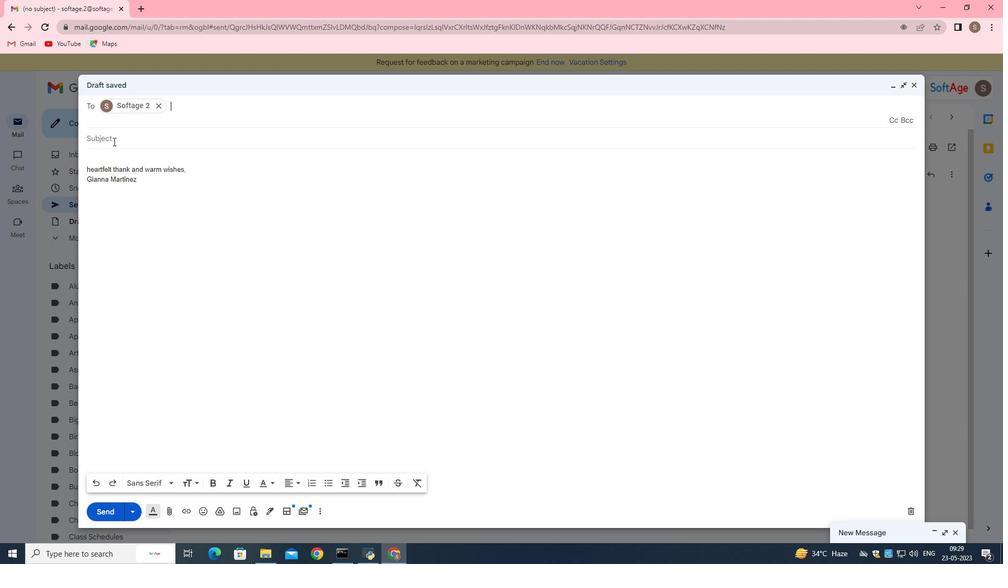 
Action: Mouse pressed left at (112, 140)
Screenshot: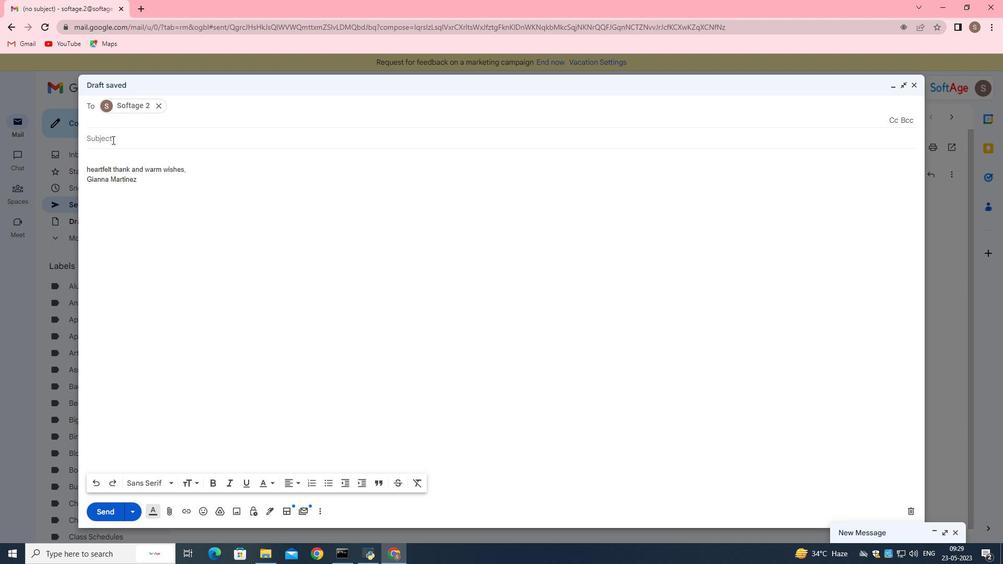 
Action: Mouse moved to (190, 158)
Screenshot: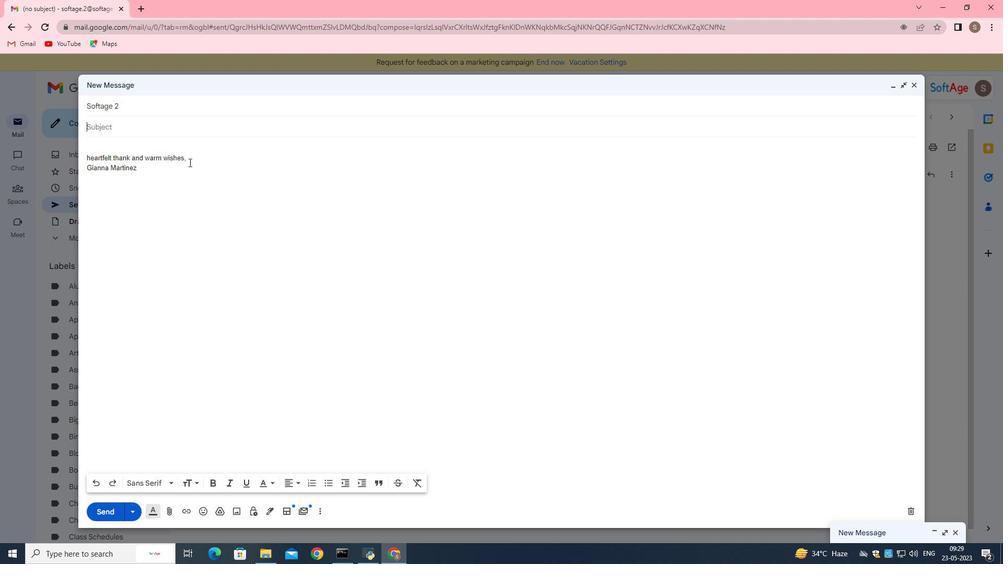 
Action: Mouse pressed left at (190, 158)
Screenshot: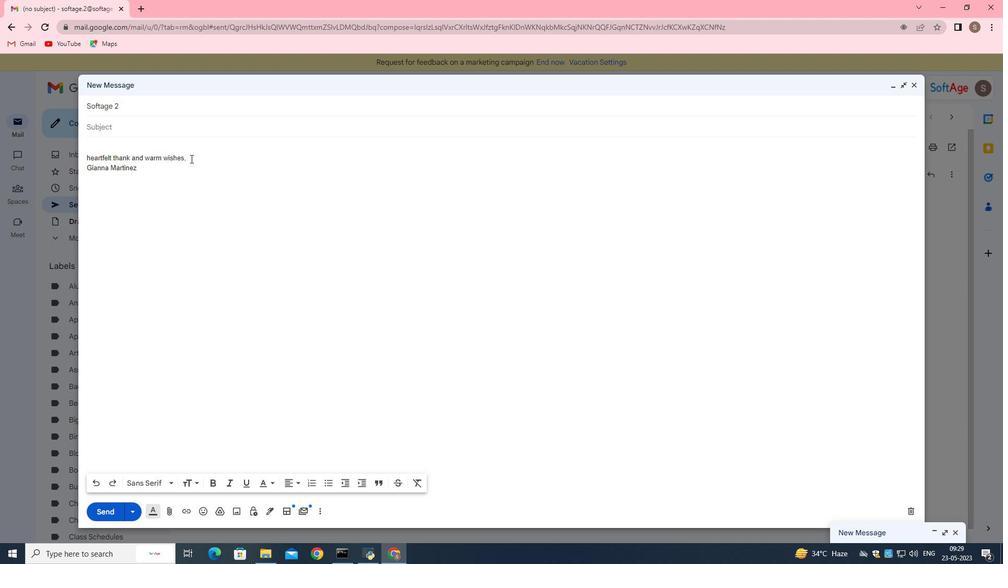 
Action: Mouse moved to (146, 199)
Screenshot: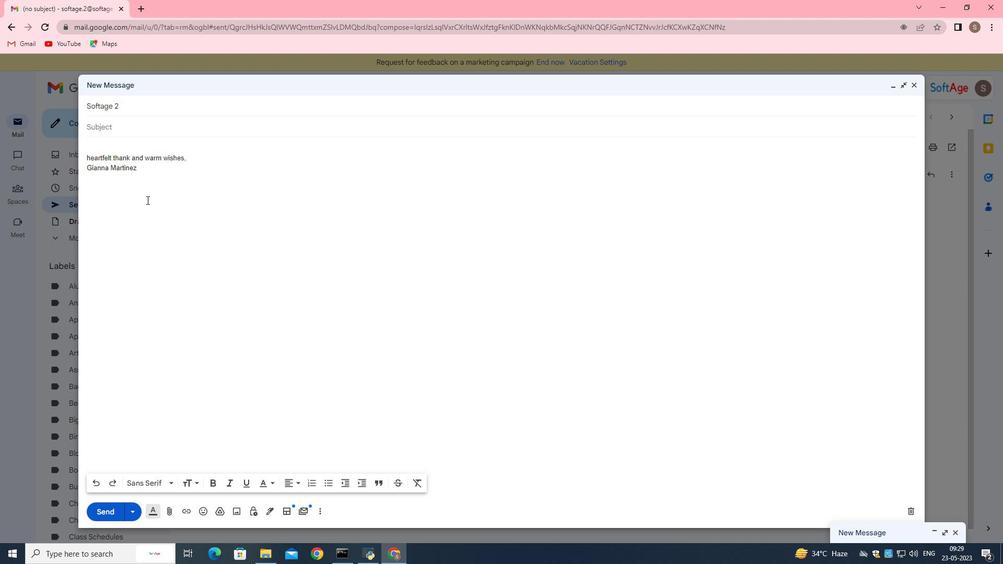 
Action: Mouse pressed left at (146, 199)
Screenshot: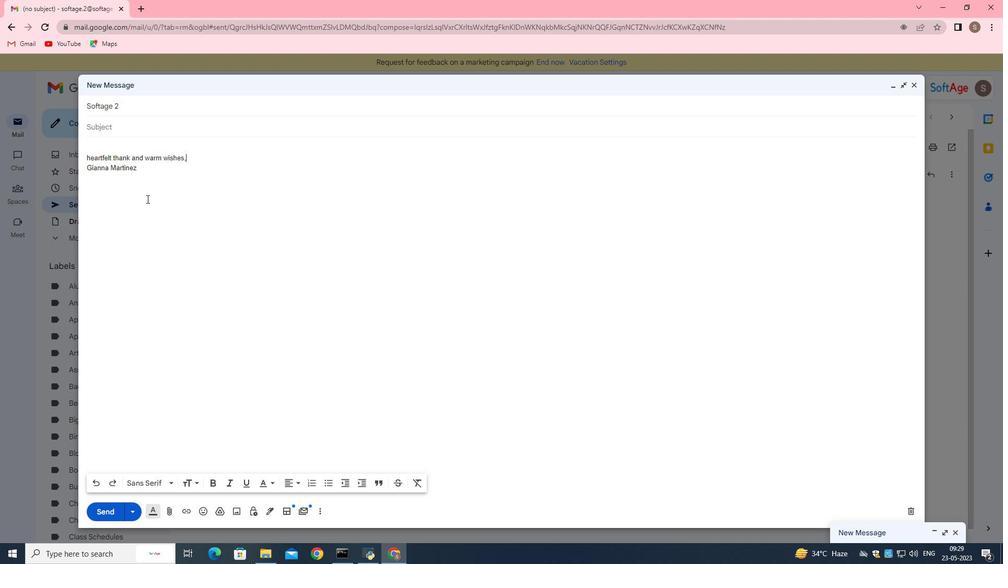 
Action: Mouse moved to (96, 512)
Screenshot: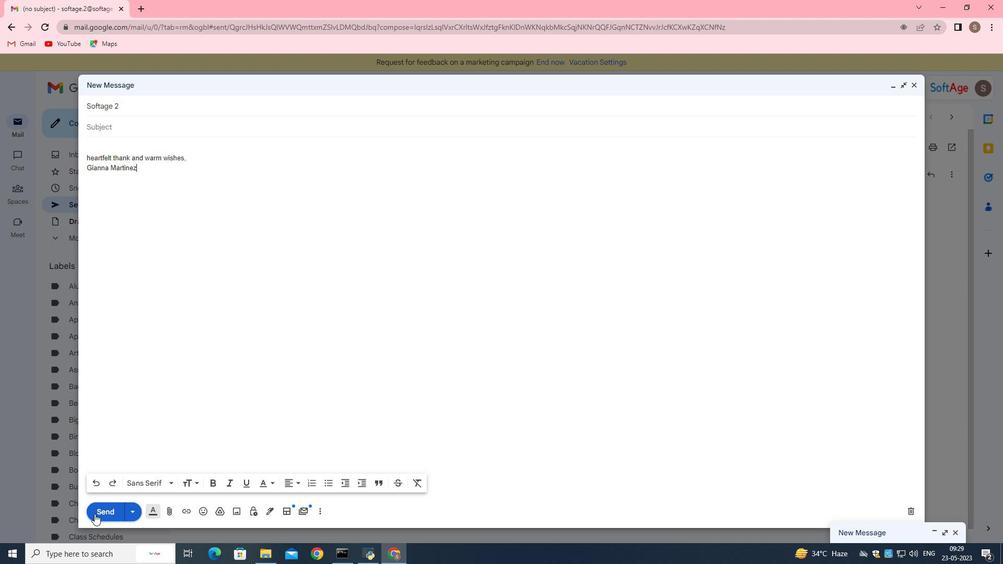 
Action: Mouse pressed left at (96, 512)
Screenshot: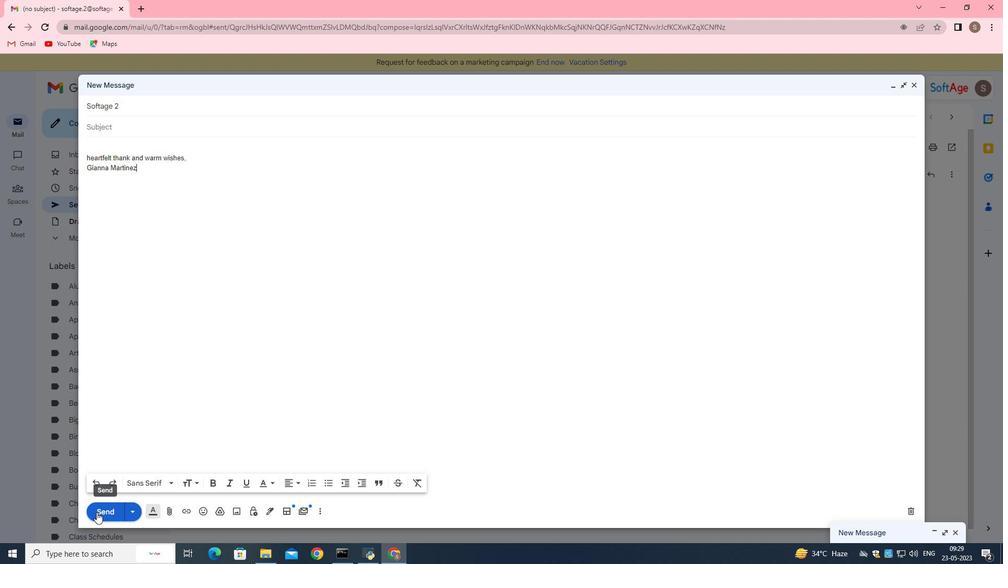 
Action: Mouse moved to (81, 204)
Screenshot: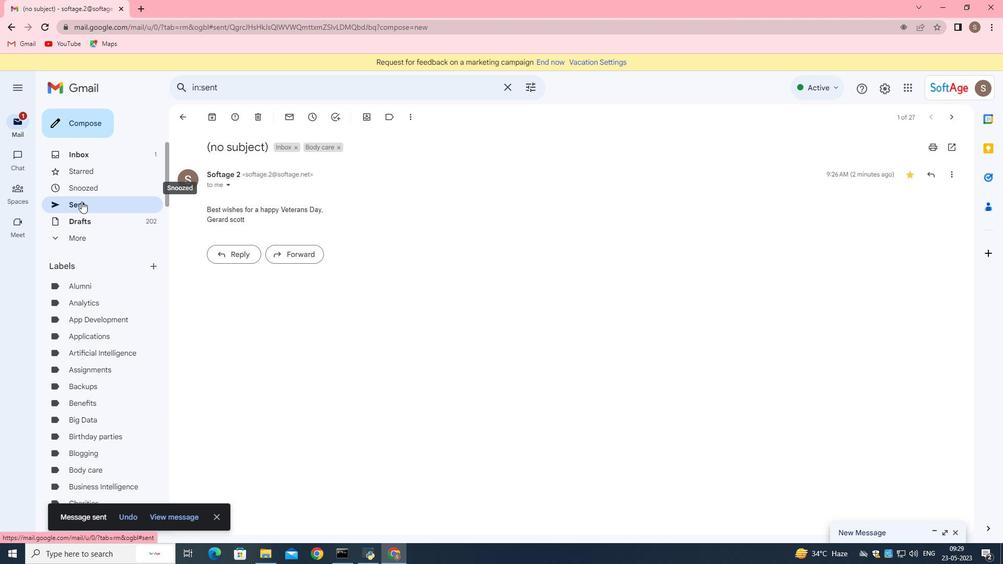 
Action: Mouse pressed left at (81, 204)
Screenshot: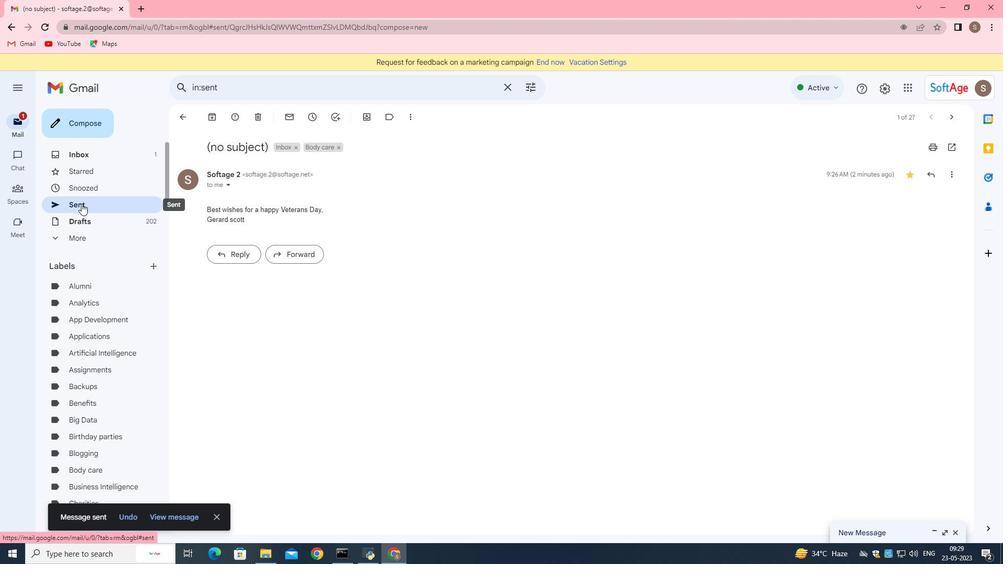 
Action: Mouse moved to (199, 165)
Screenshot: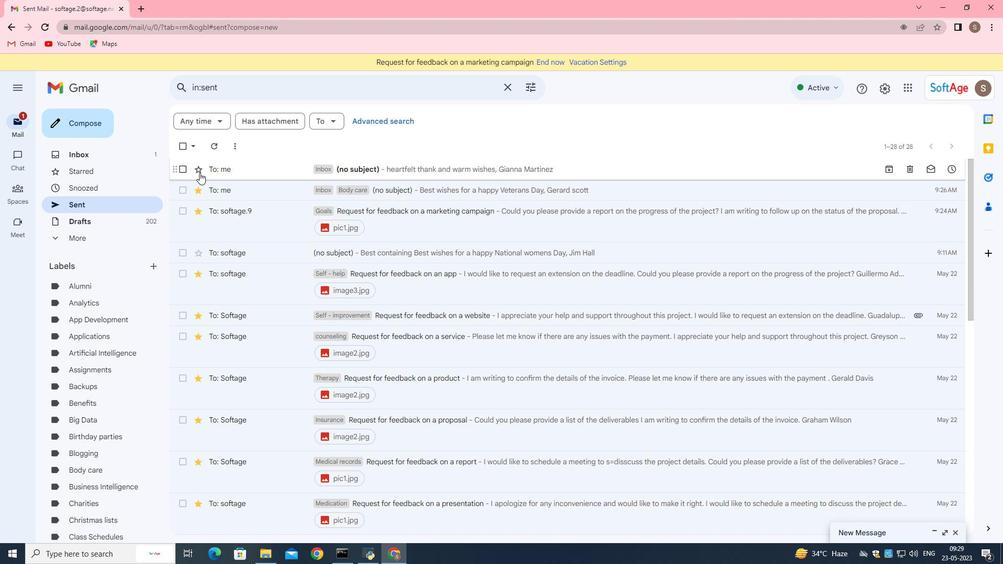 
Action: Mouse pressed left at (199, 165)
Screenshot: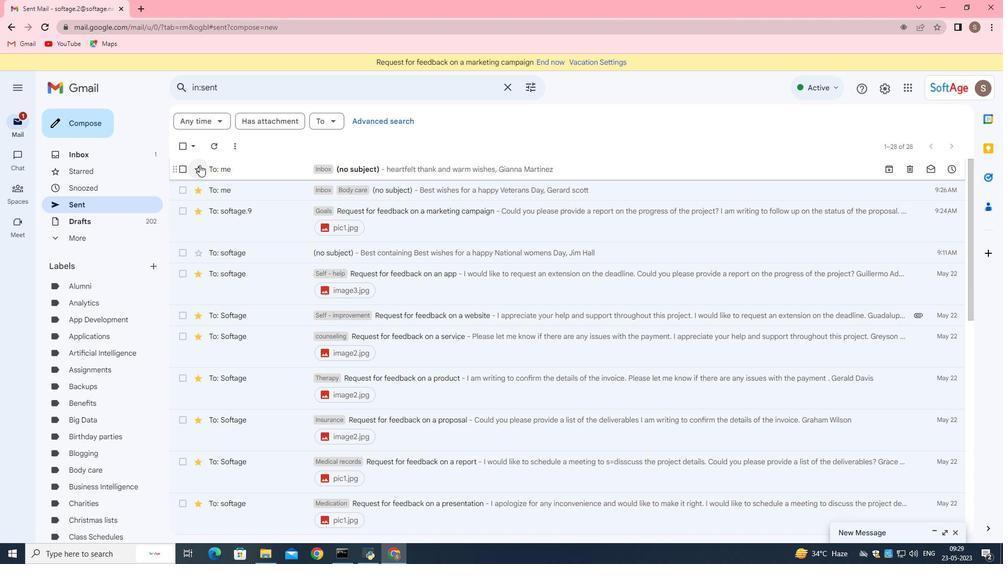 
Action: Mouse moved to (244, 173)
Screenshot: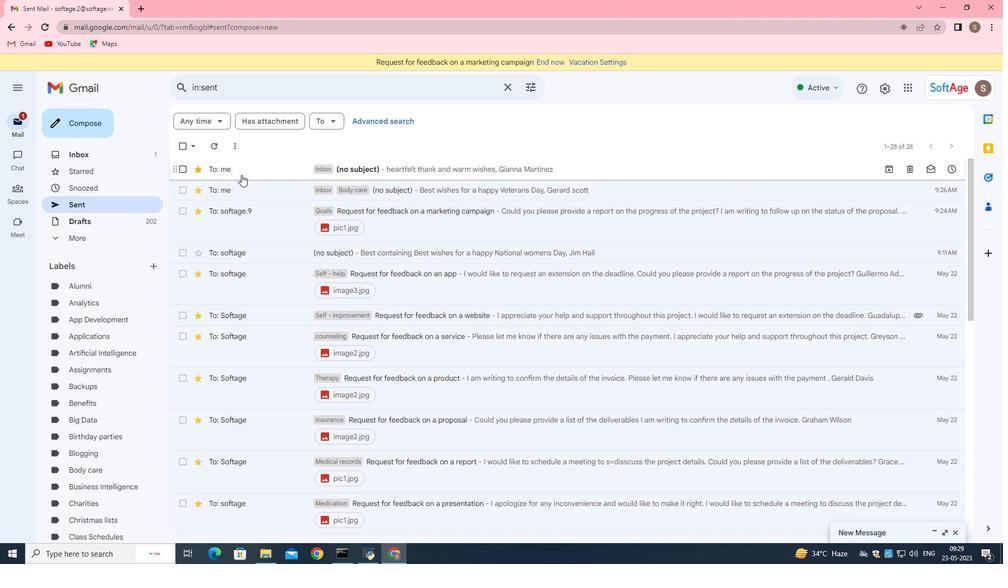 
Action: Mouse pressed left at (244, 173)
Screenshot: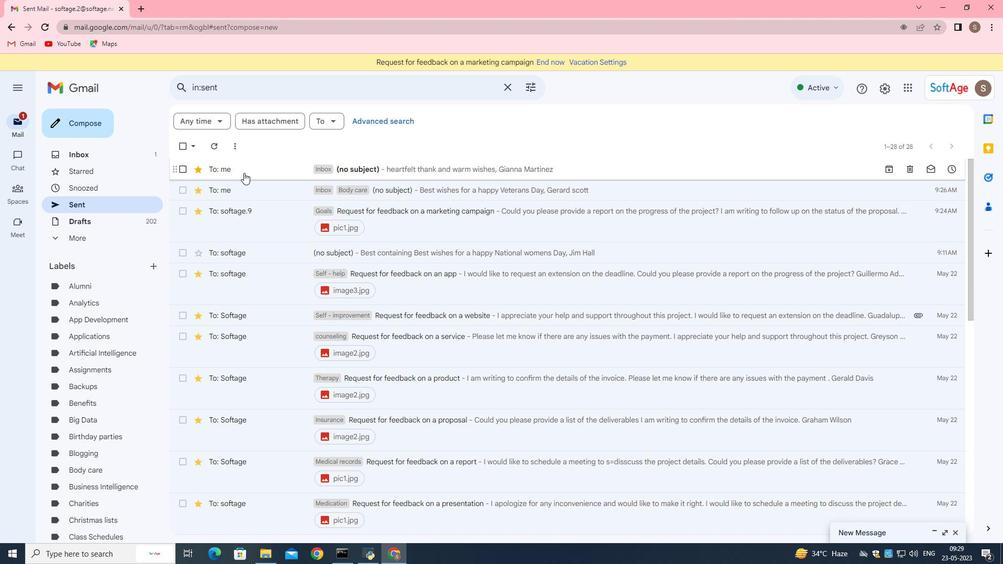 
Action: Mouse moved to (385, 119)
Screenshot: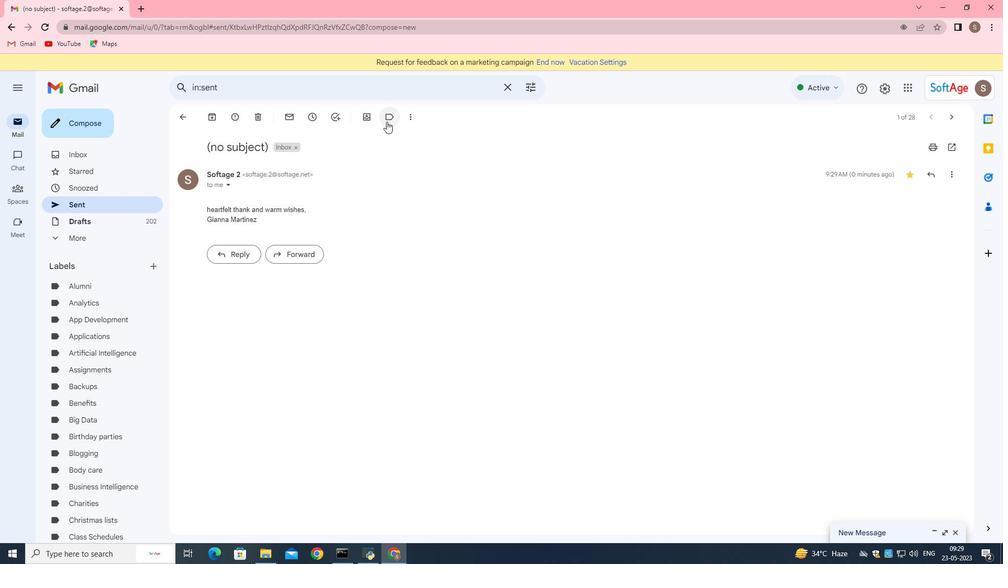 
Action: Mouse pressed left at (385, 119)
Screenshot: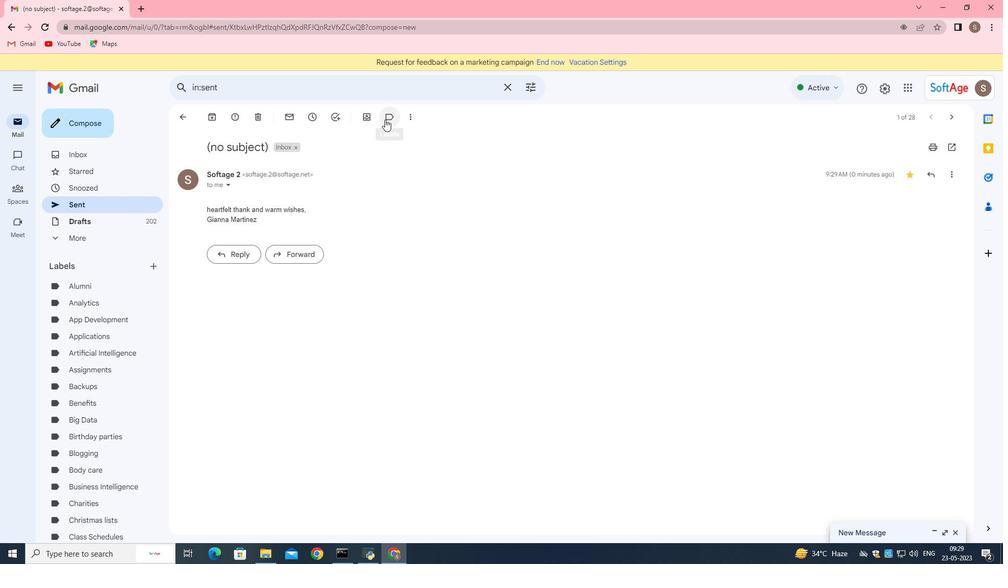 
Action: Mouse moved to (352, 152)
Screenshot: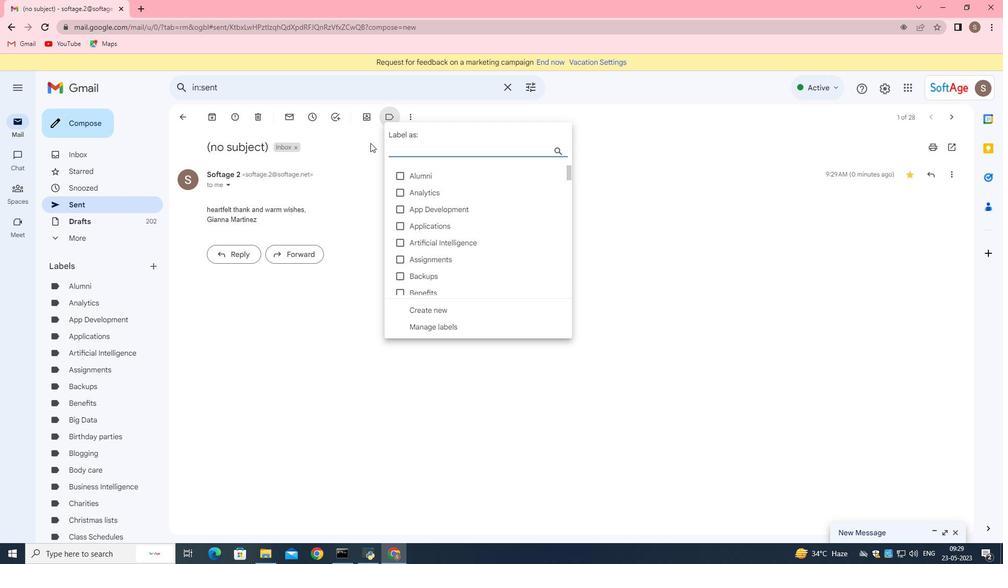 
Action: Key pressed wll<Key.backspace><Key.backspace>ell
Screenshot: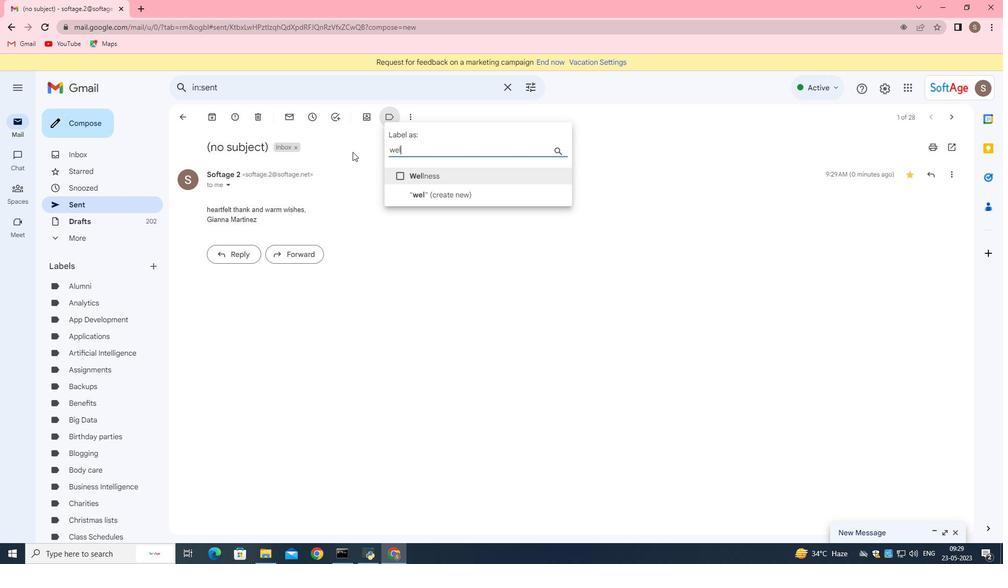 
Action: Mouse moved to (397, 175)
Screenshot: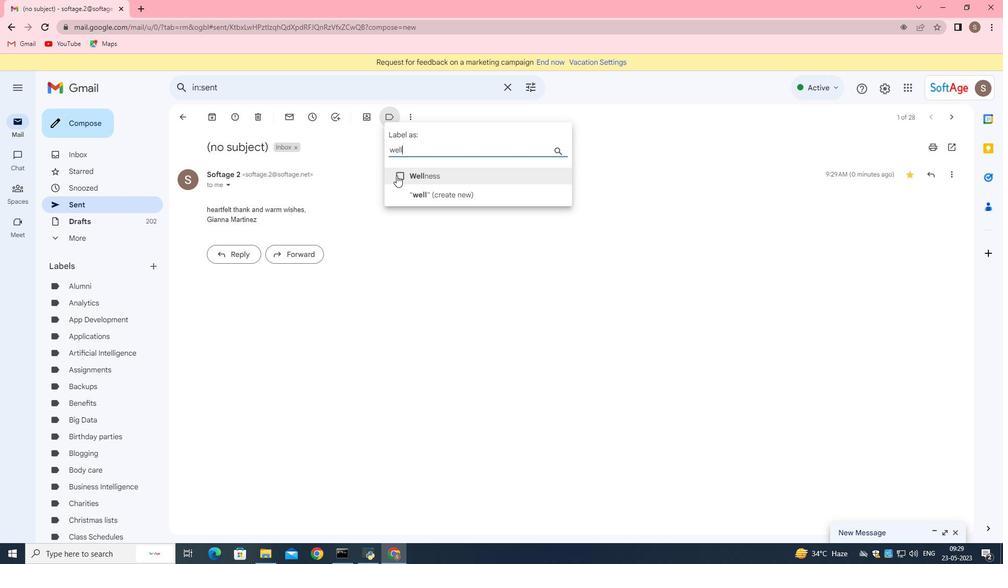 
Action: Mouse pressed left at (397, 175)
Screenshot: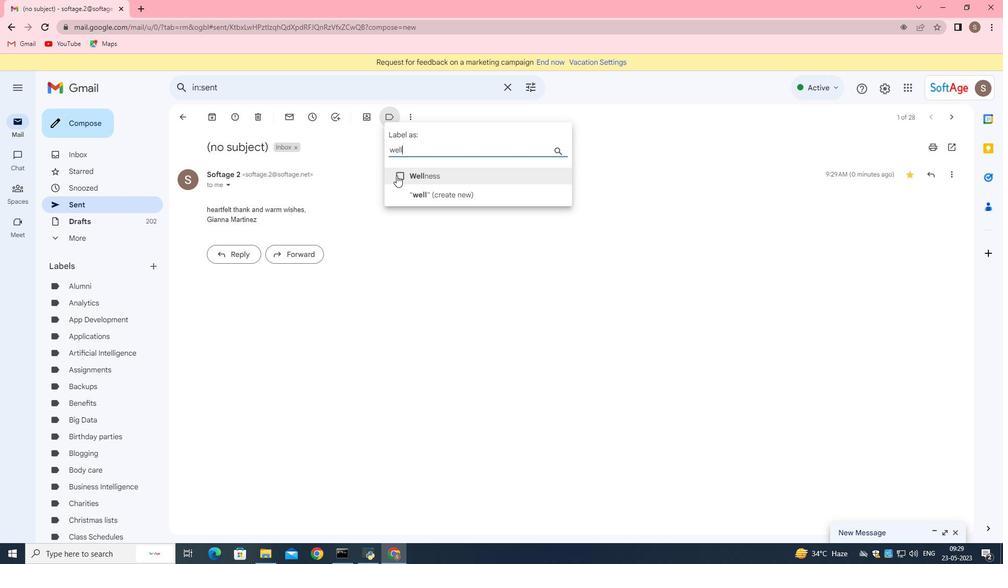 
Action: Mouse moved to (421, 201)
Screenshot: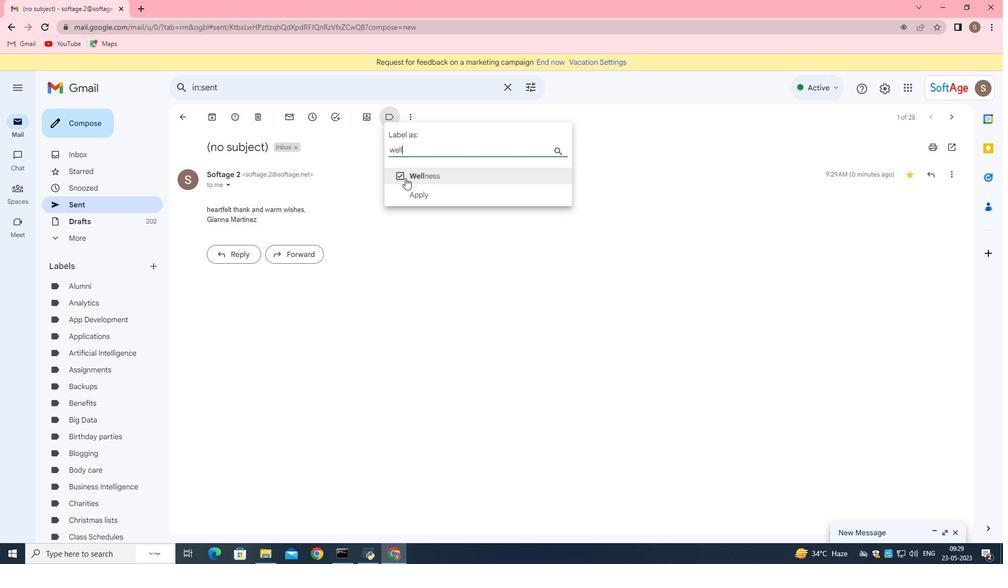 
Action: Mouse pressed left at (421, 201)
Screenshot: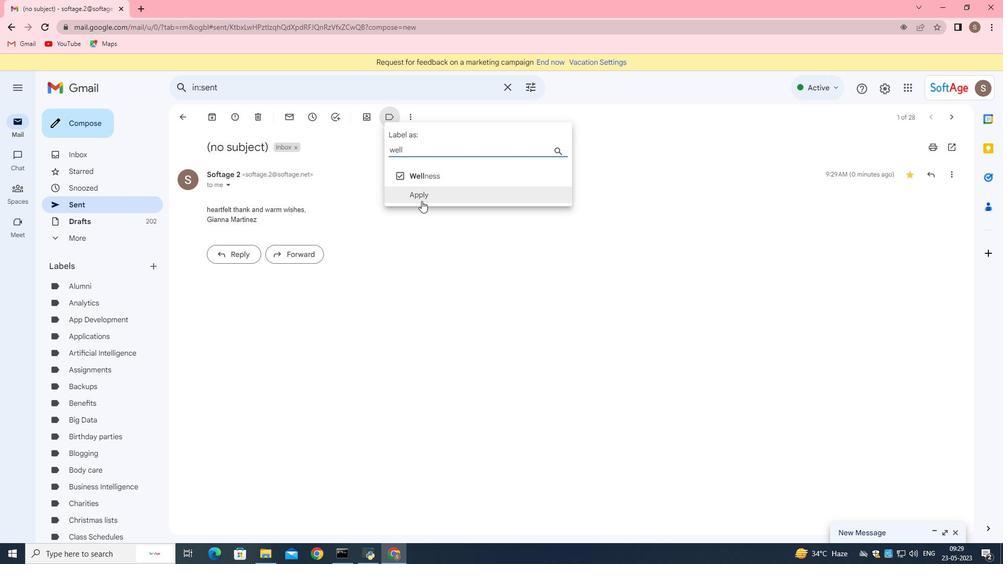 
Action: Mouse moved to (315, 151)
Screenshot: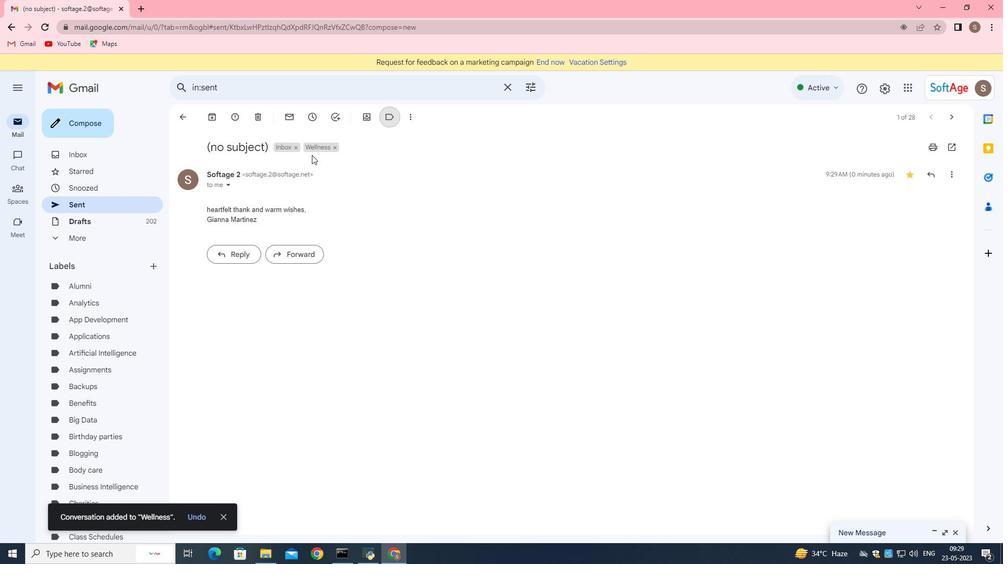 
